 Task: For heading Arial black with underline.  font size for heading18,  'Change the font style of data to'Calibri.  and font size to 9,  Change the alignment of both headline & data to Align center.  In the sheet  Expense Management Logbook
Action: Mouse moved to (68, 114)
Screenshot: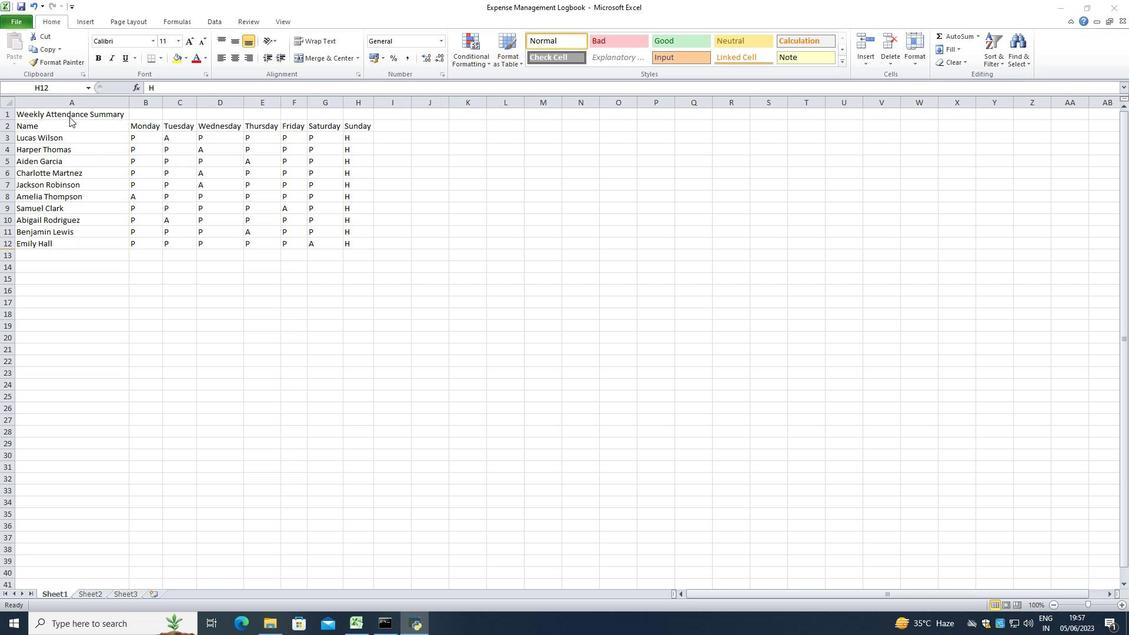 
Action: Mouse pressed left at (68, 114)
Screenshot: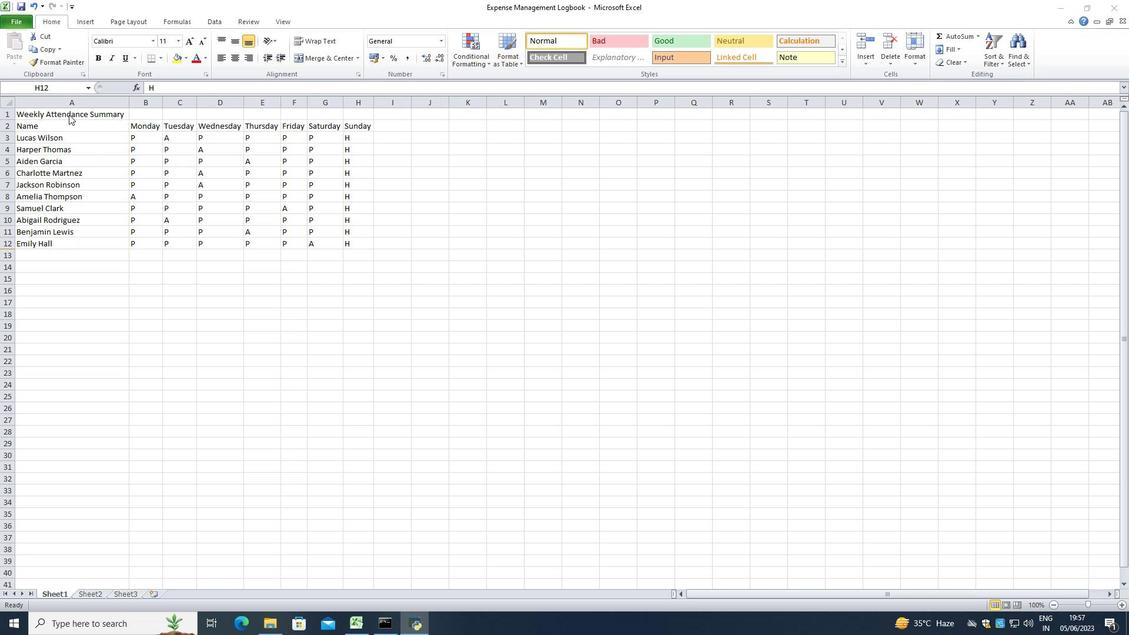 
Action: Mouse pressed left at (68, 114)
Screenshot: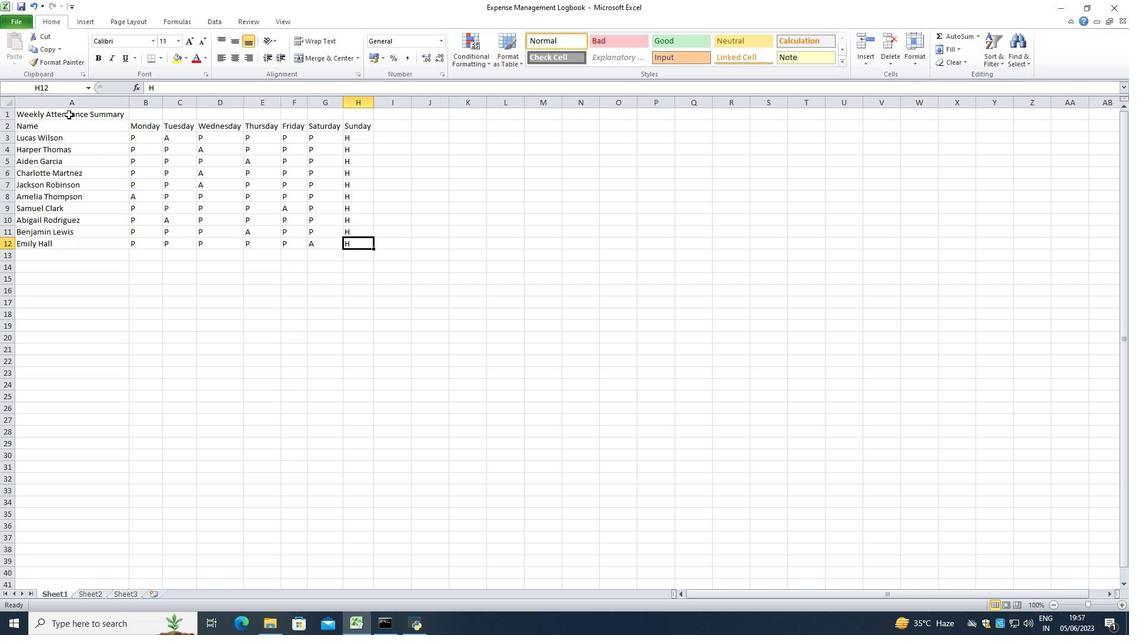 
Action: Mouse moved to (153, 42)
Screenshot: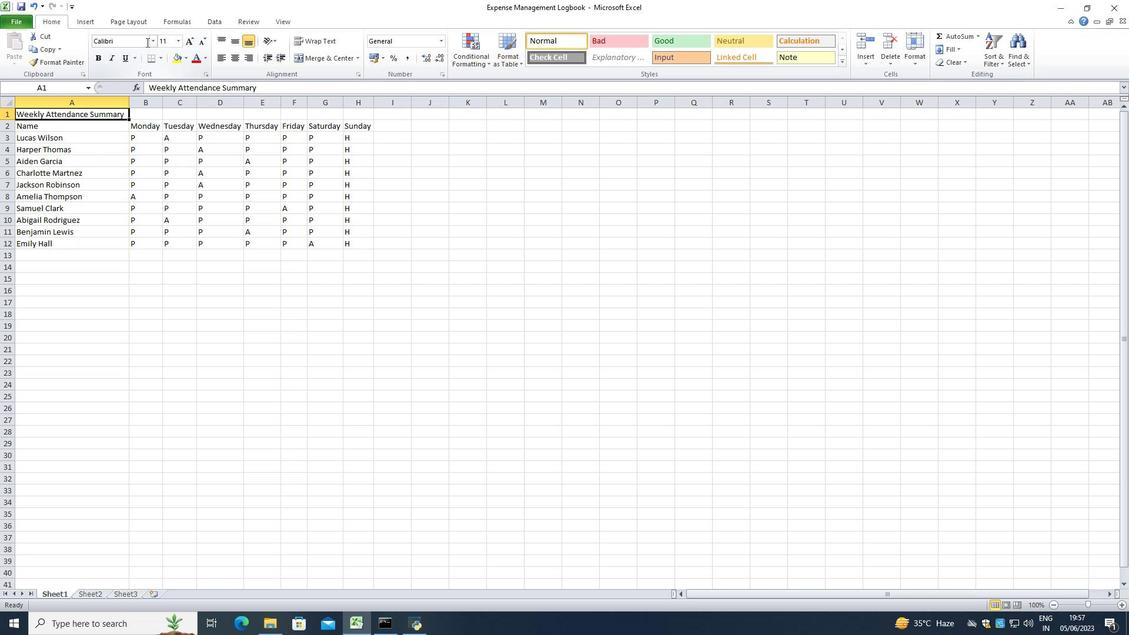 
Action: Mouse pressed left at (153, 42)
Screenshot: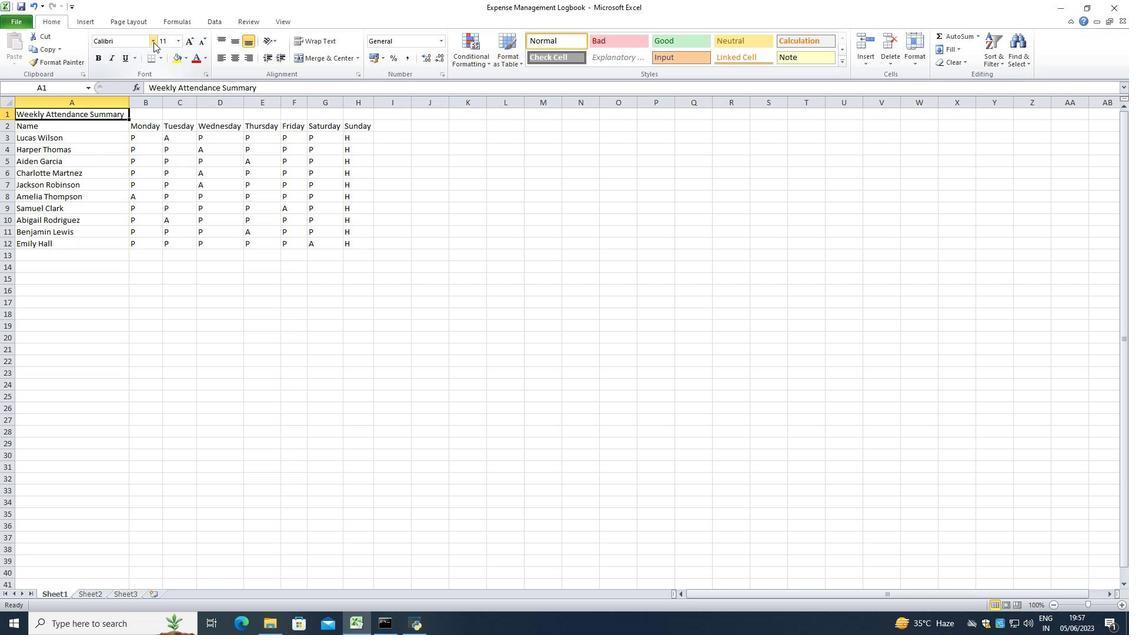 
Action: Mouse moved to (141, 259)
Screenshot: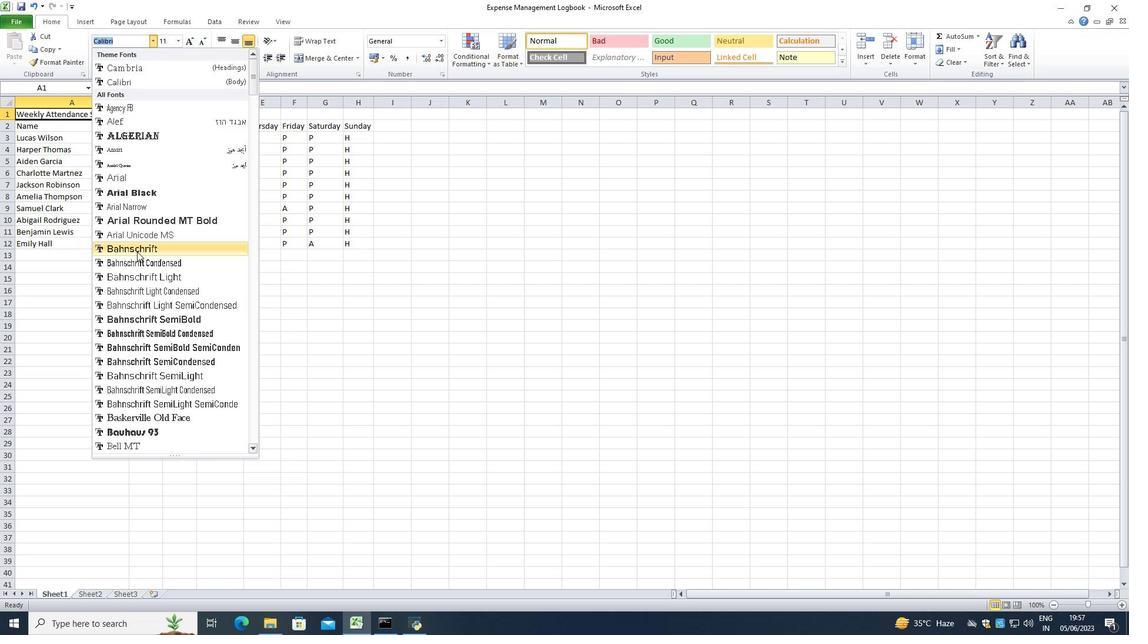 
Action: Mouse scrolled (141, 259) with delta (0, 0)
Screenshot: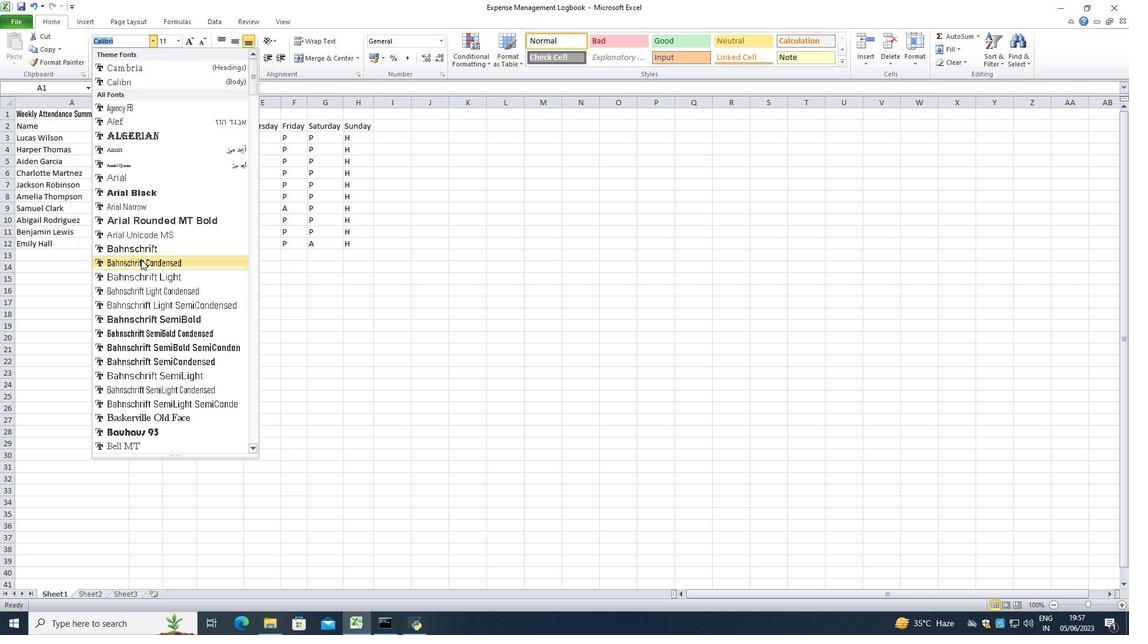 
Action: Mouse scrolled (141, 259) with delta (0, 0)
Screenshot: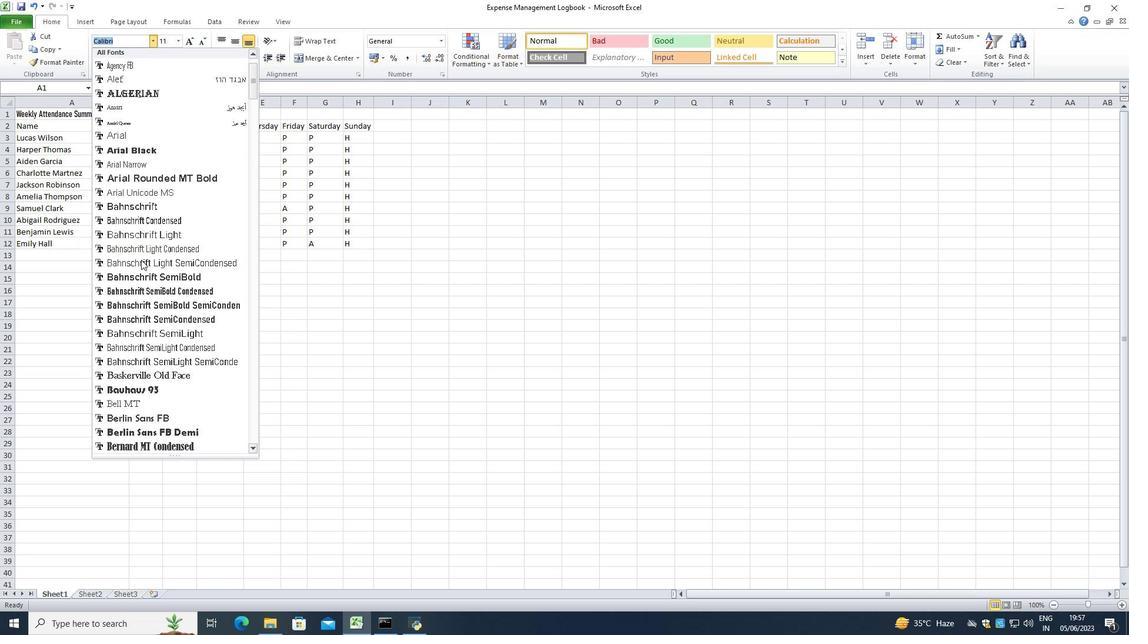 
Action: Mouse scrolled (141, 259) with delta (0, 0)
Screenshot: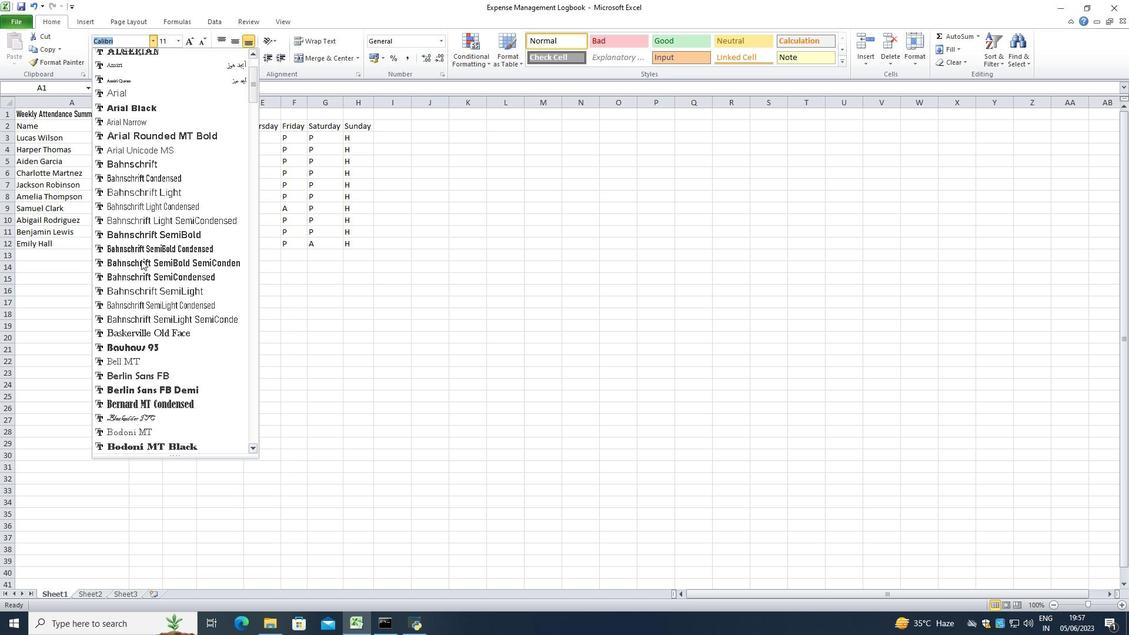 
Action: Mouse scrolled (141, 260) with delta (0, 0)
Screenshot: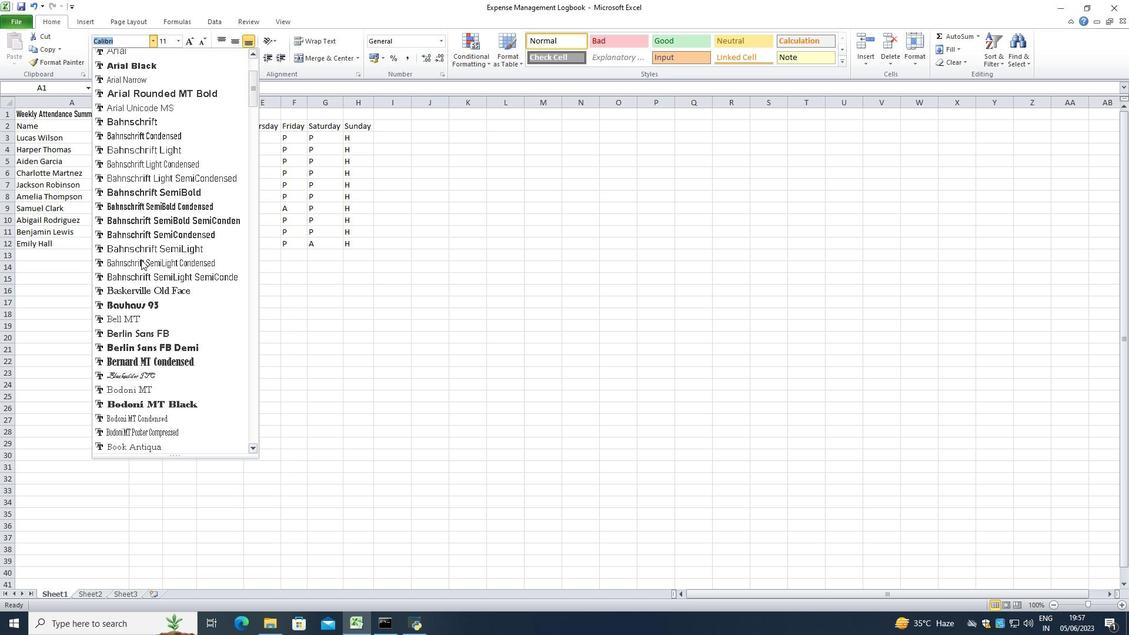 
Action: Mouse scrolled (141, 260) with delta (0, 0)
Screenshot: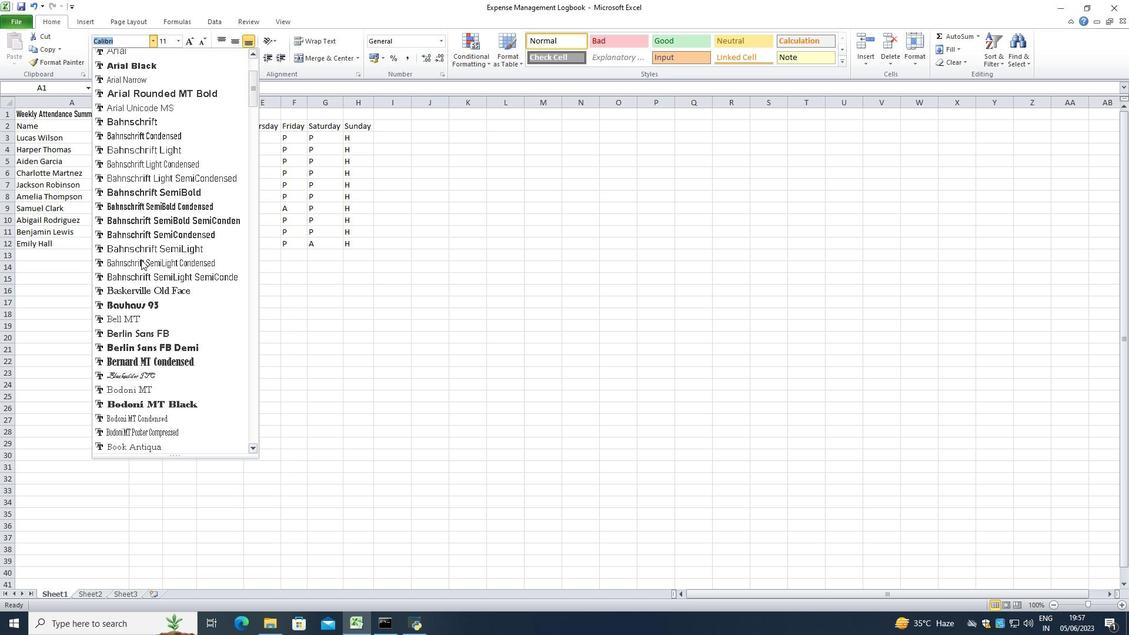 
Action: Mouse scrolled (141, 260) with delta (0, 0)
Screenshot: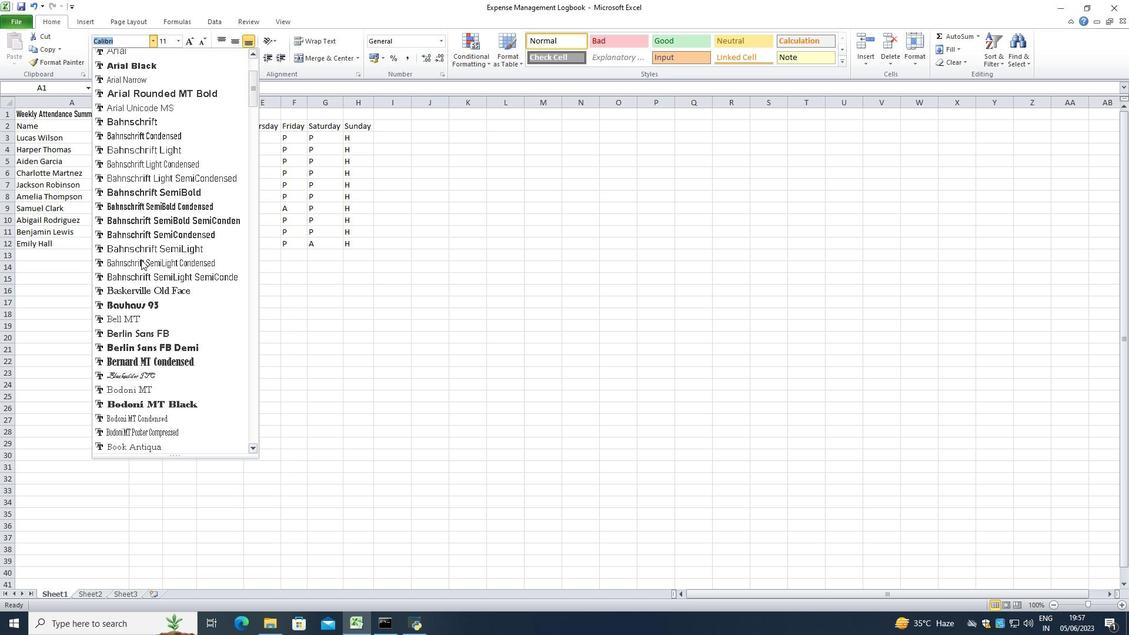 
Action: Mouse moved to (141, 260)
Screenshot: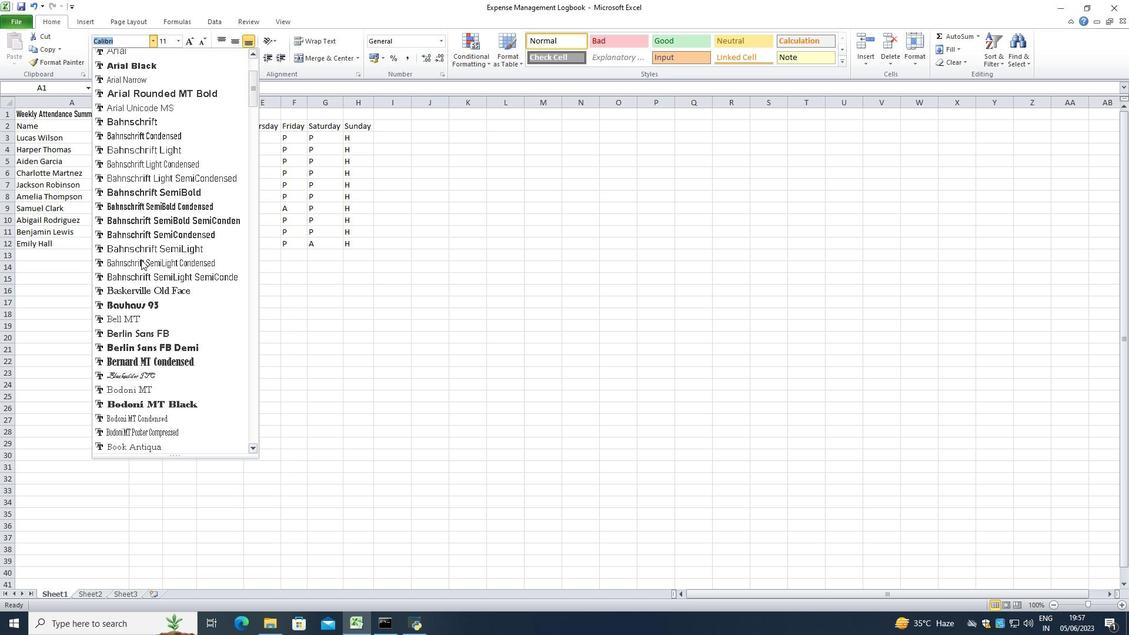 
Action: Mouse scrolled (141, 261) with delta (0, 0)
Screenshot: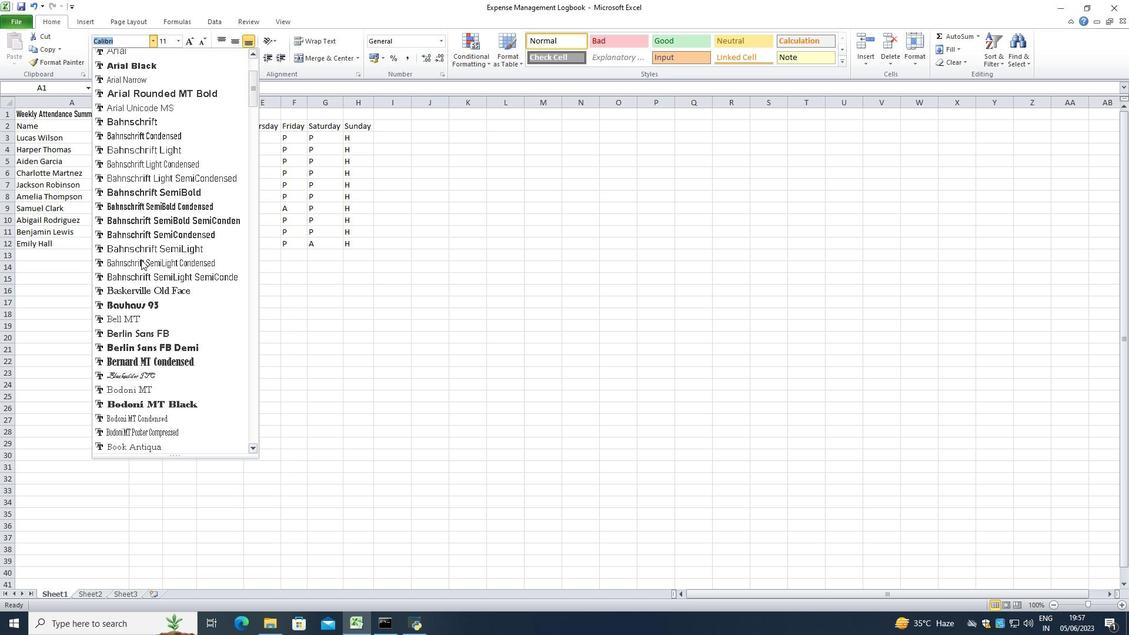 
Action: Mouse moved to (141, 260)
Screenshot: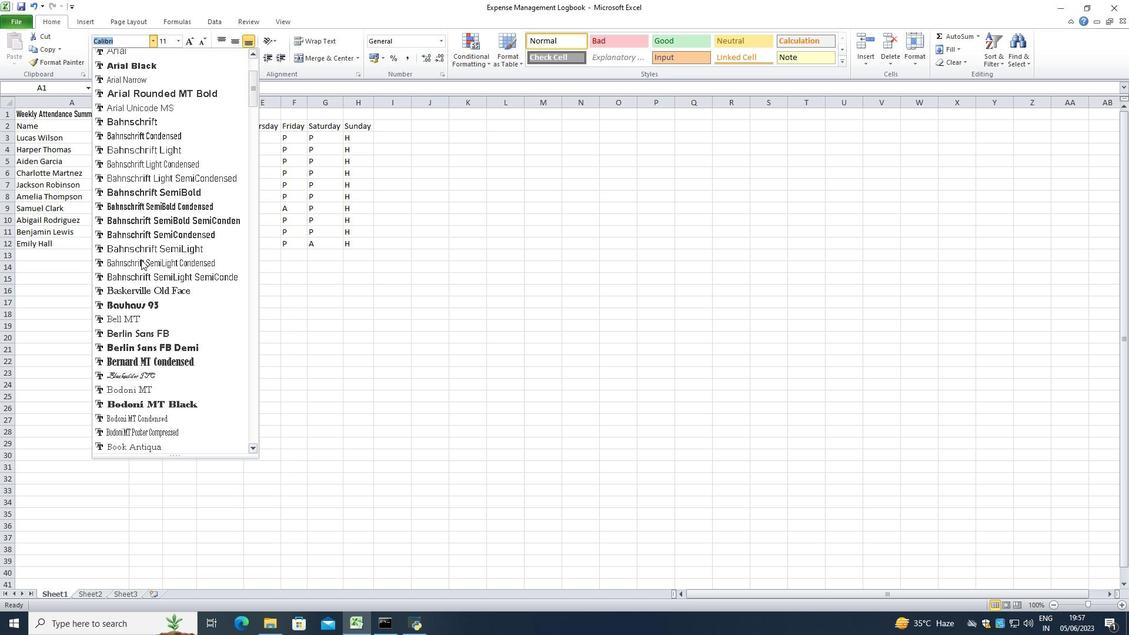 
Action: Mouse scrolled (141, 261) with delta (0, 0)
Screenshot: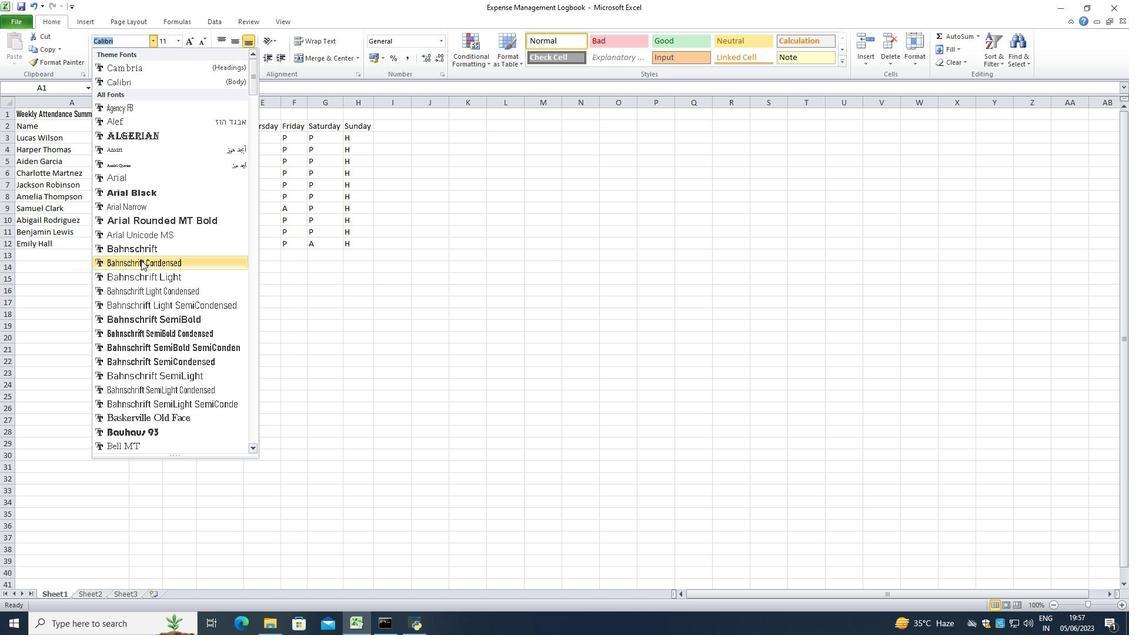 
Action: Mouse scrolled (141, 261) with delta (0, 0)
Screenshot: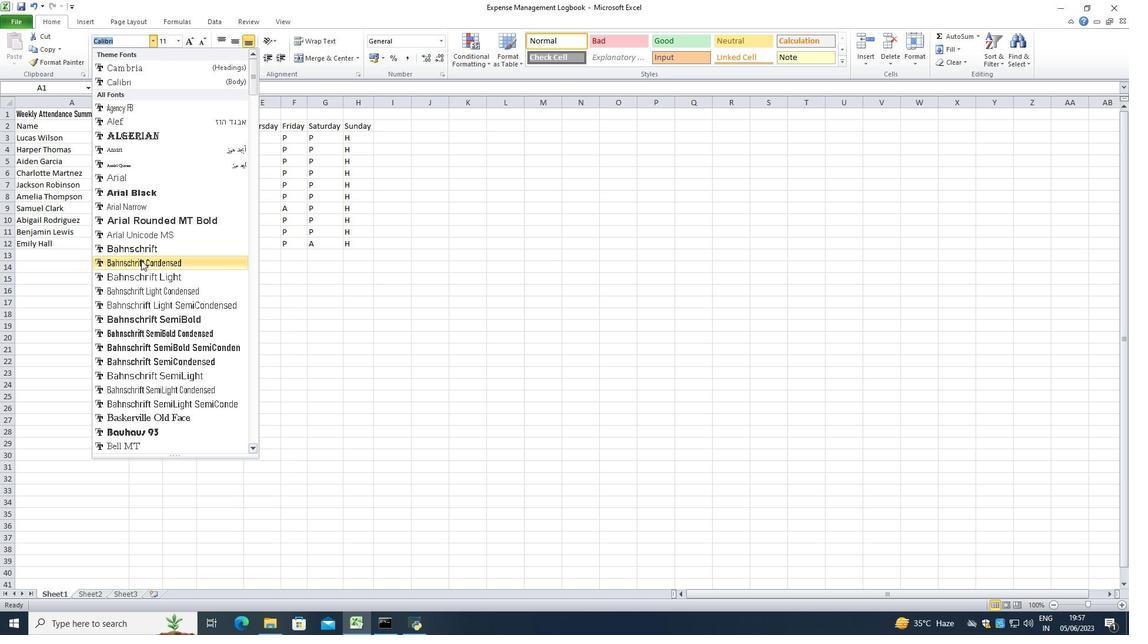 
Action: Mouse scrolled (141, 261) with delta (0, 0)
Screenshot: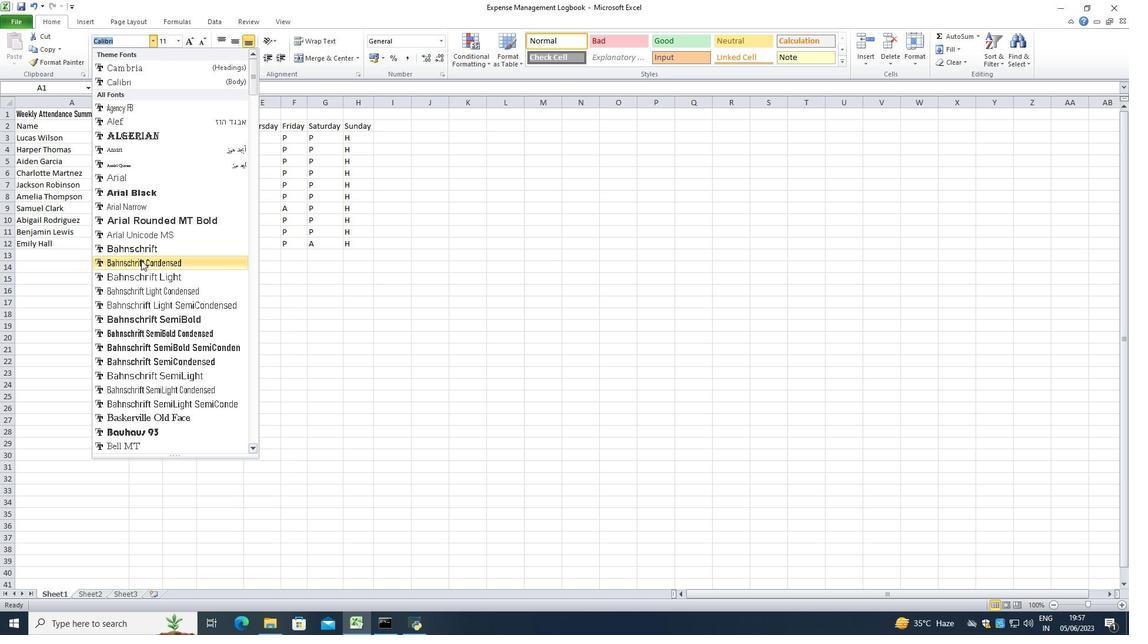 
Action: Mouse scrolled (141, 261) with delta (0, 0)
Screenshot: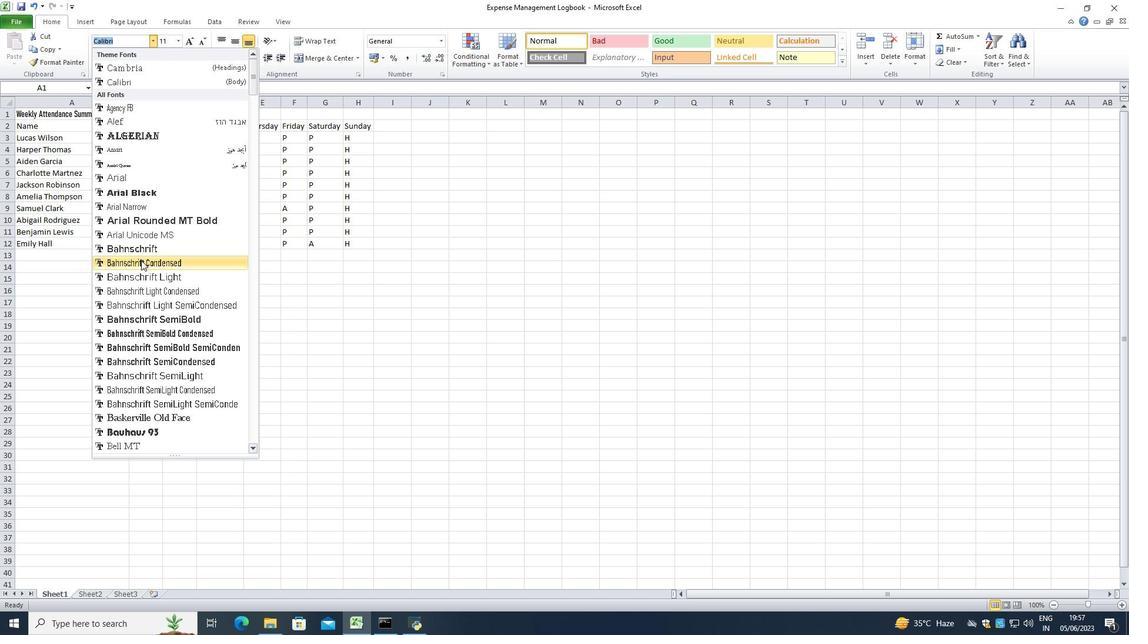 
Action: Mouse moved to (129, 191)
Screenshot: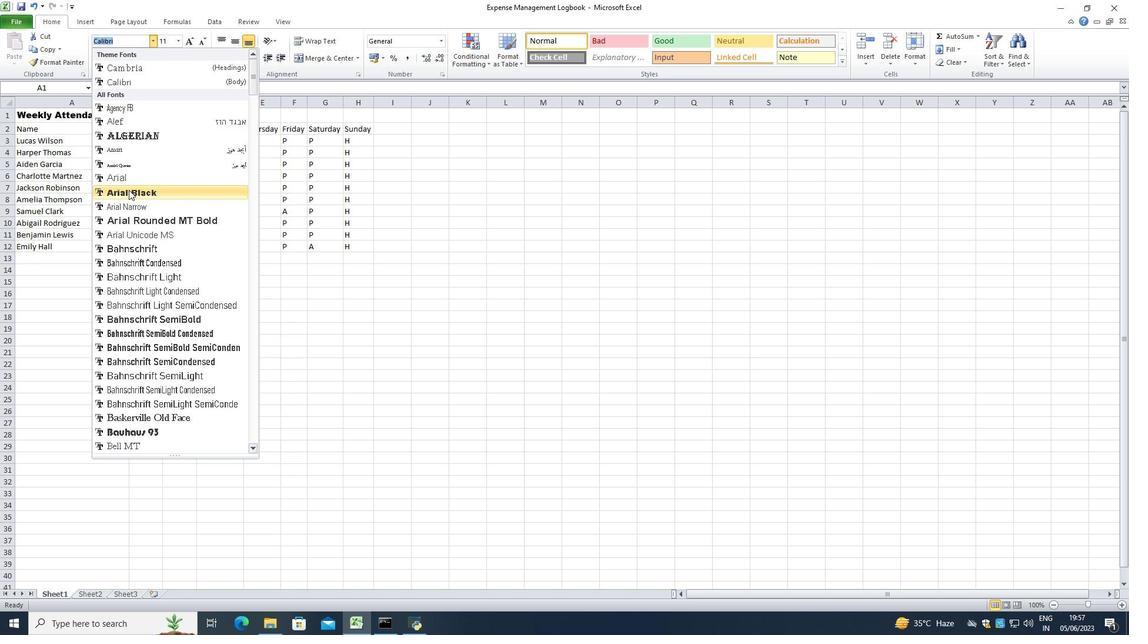 
Action: Mouse pressed left at (129, 191)
Screenshot: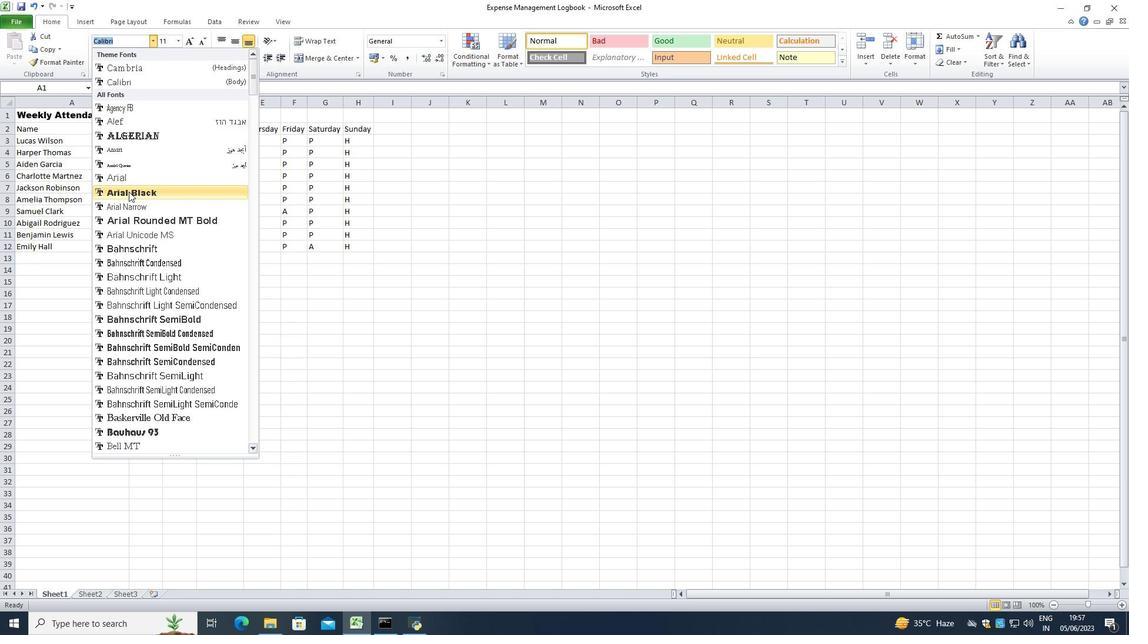 
Action: Mouse moved to (122, 57)
Screenshot: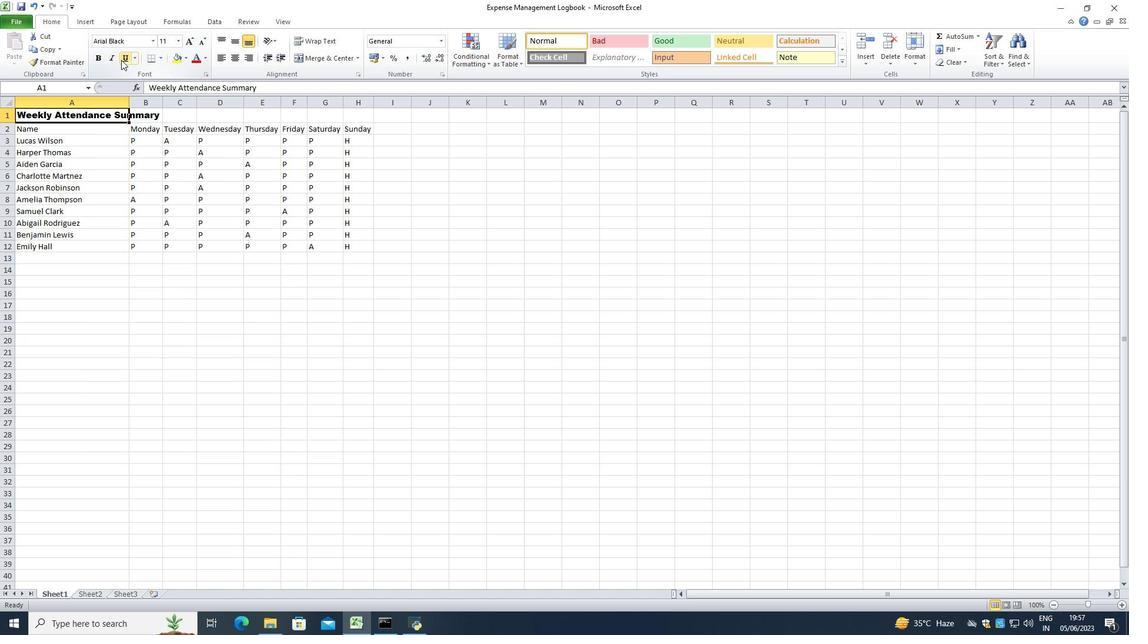 
Action: Mouse pressed left at (122, 57)
Screenshot: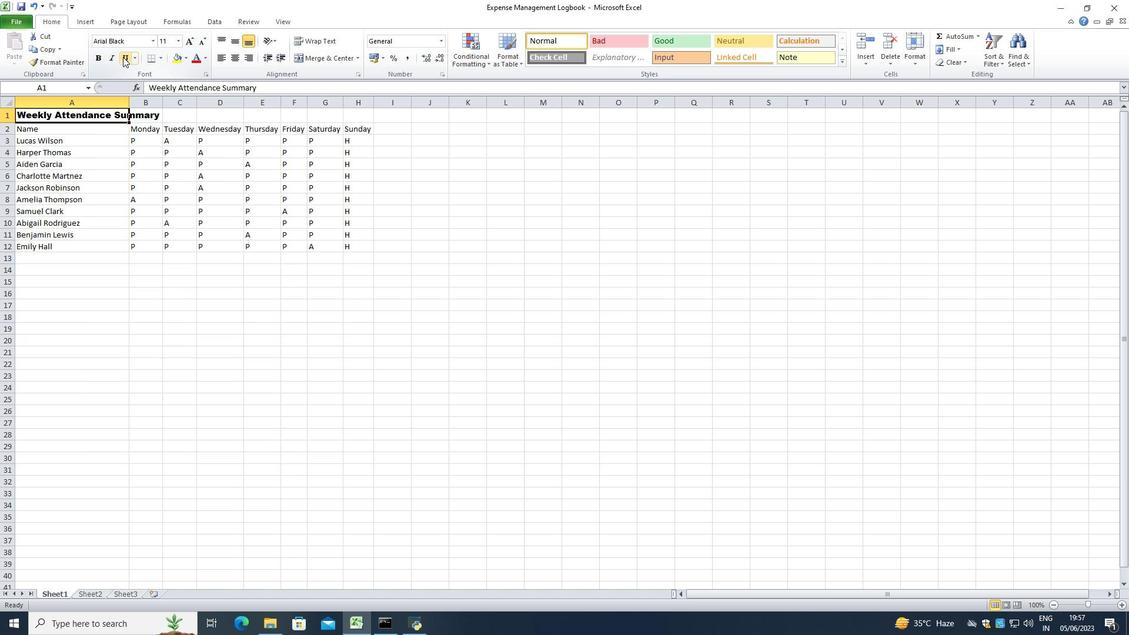 
Action: Mouse moved to (177, 41)
Screenshot: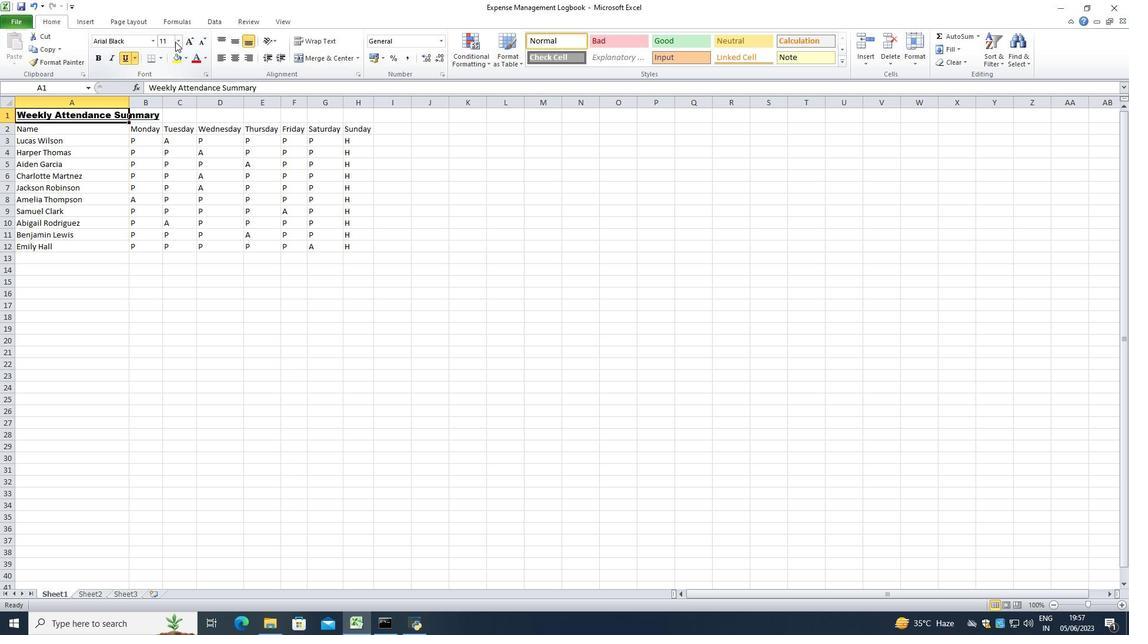 
Action: Mouse pressed left at (177, 41)
Screenshot: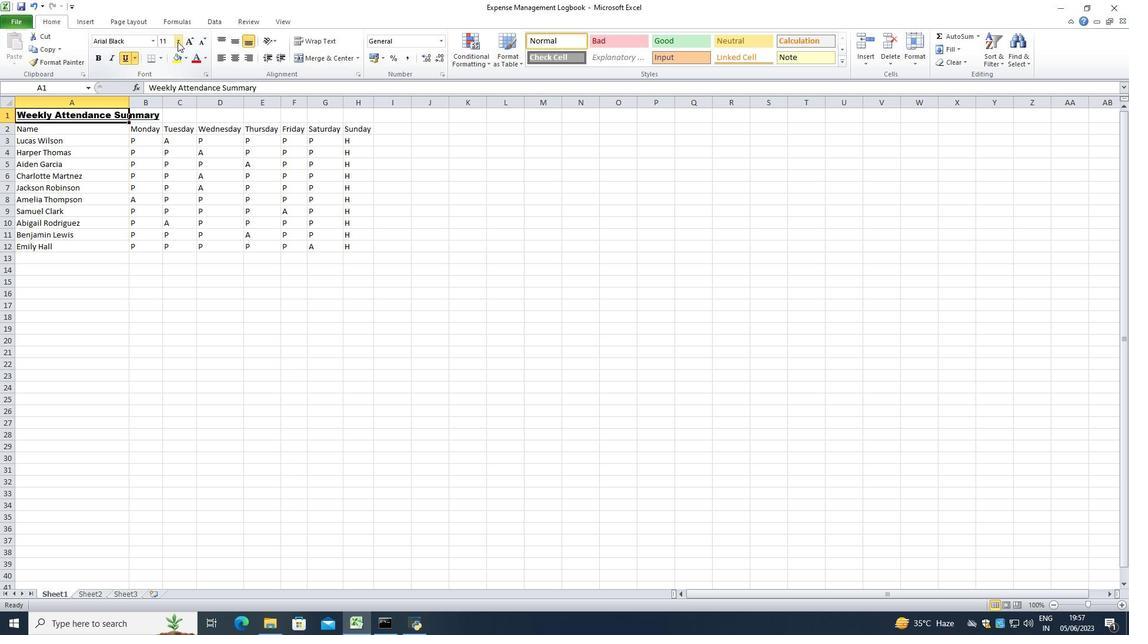 
Action: Mouse moved to (162, 124)
Screenshot: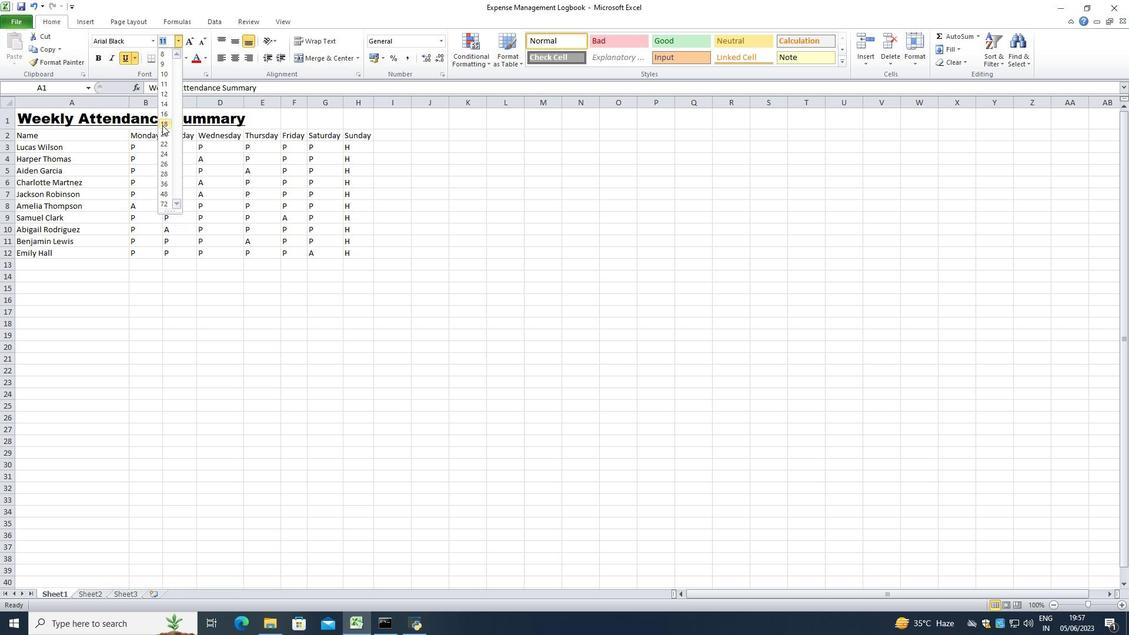 
Action: Mouse pressed left at (162, 124)
Screenshot: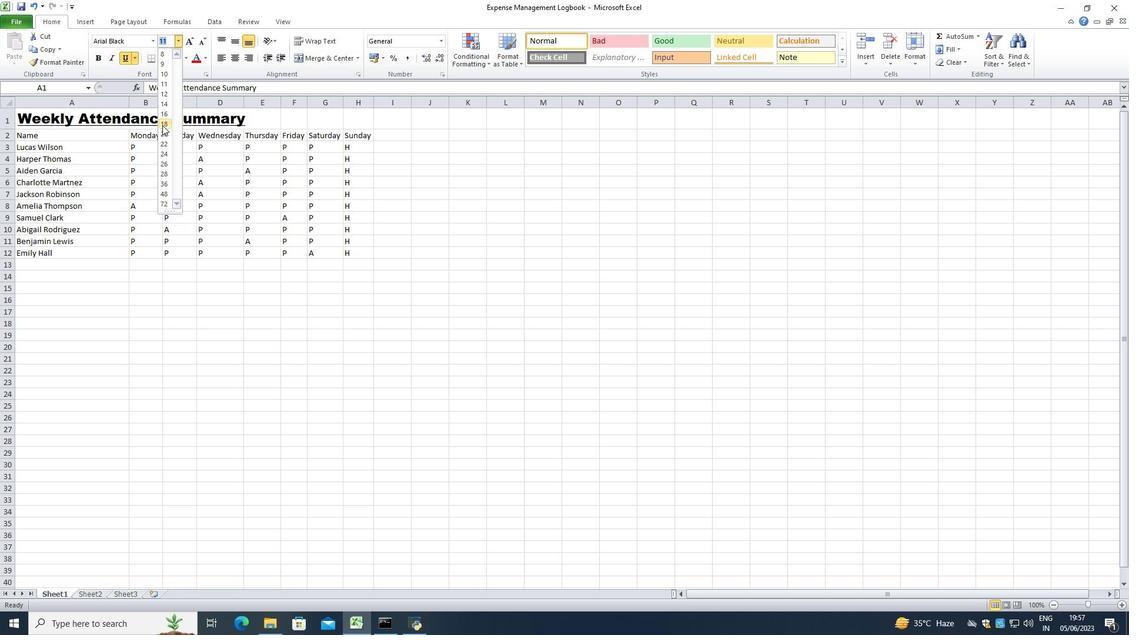 
Action: Mouse moved to (99, 146)
Screenshot: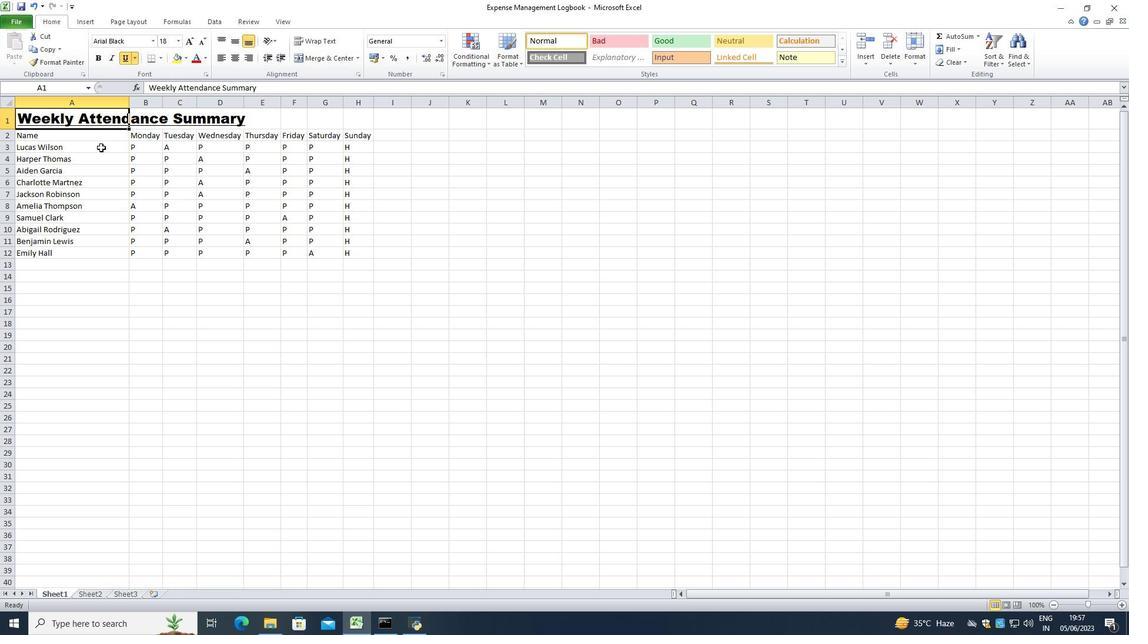 
Action: Mouse pressed left at (99, 146)
Screenshot: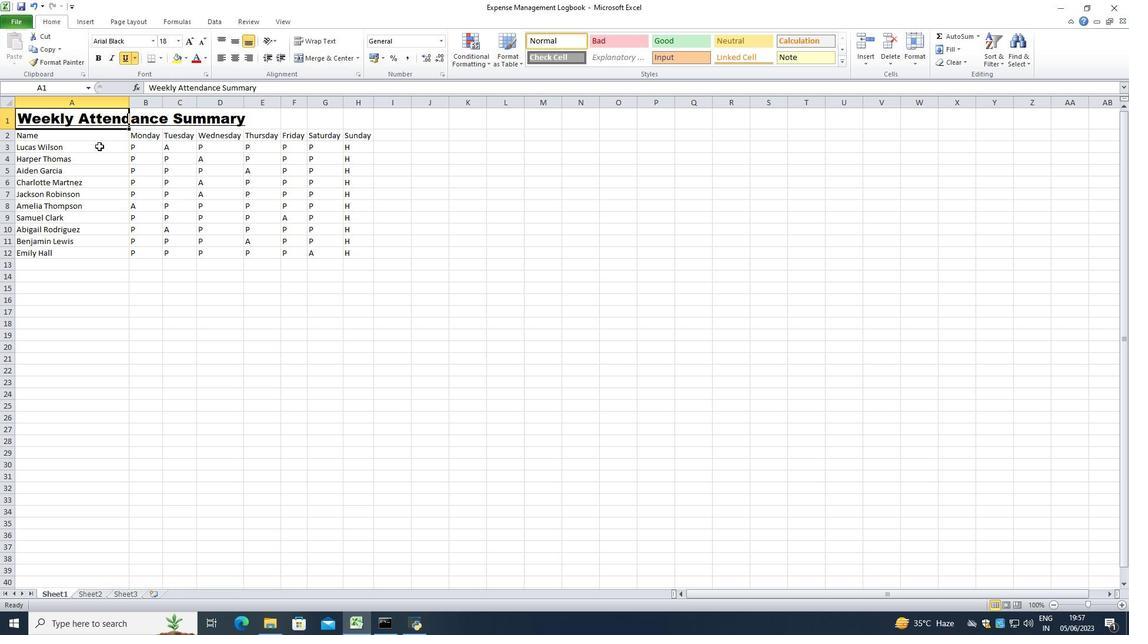 
Action: Mouse moved to (77, 137)
Screenshot: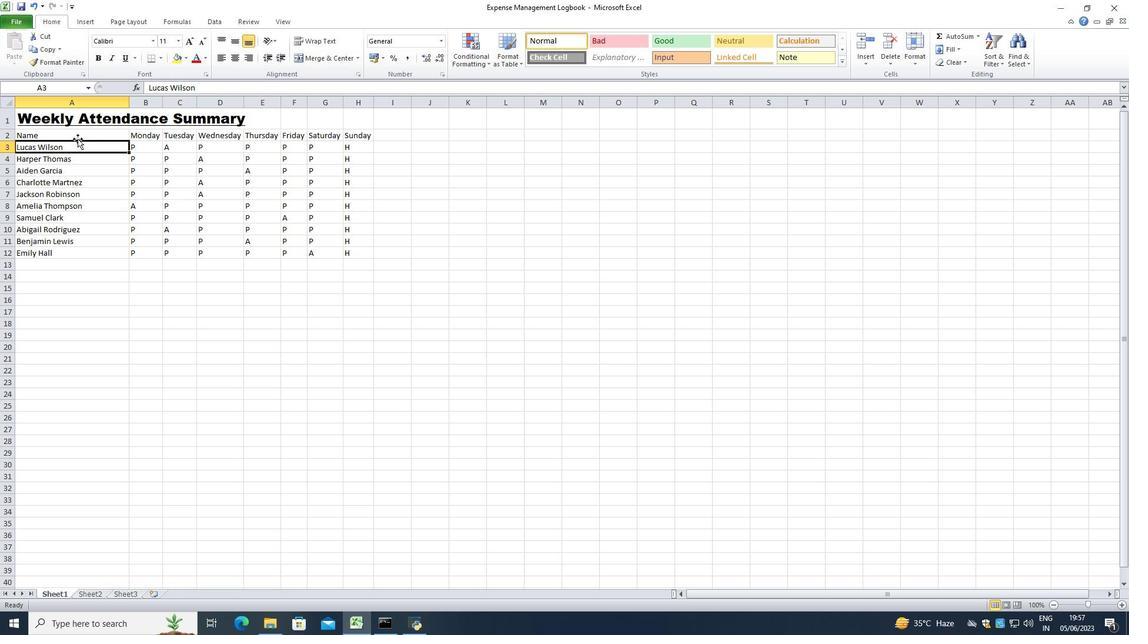 
Action: Mouse pressed left at (77, 137)
Screenshot: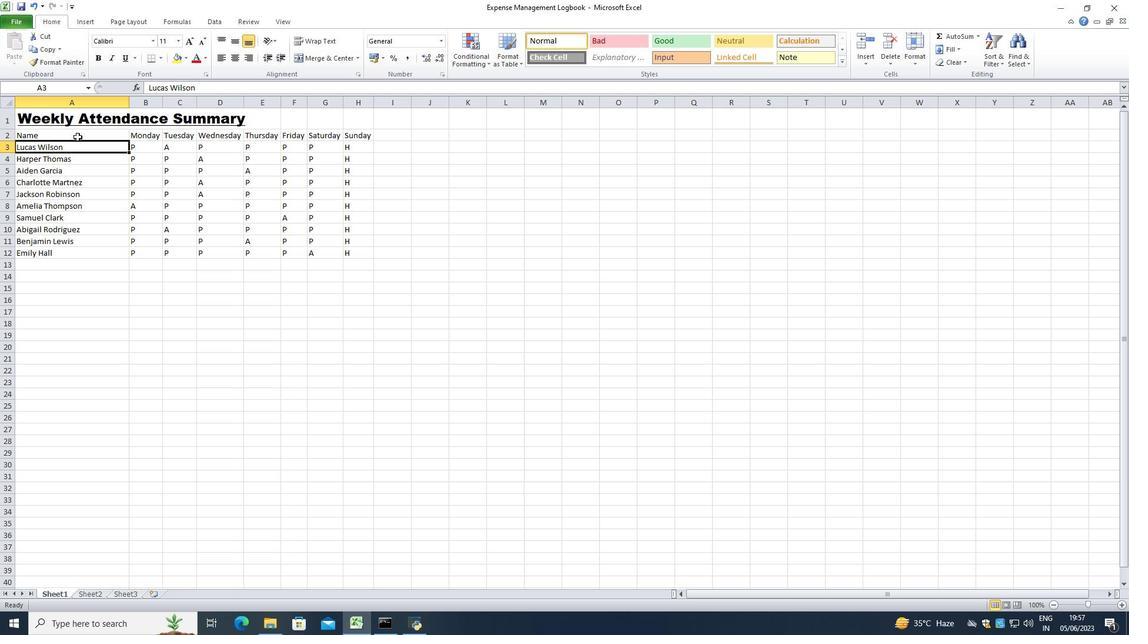 
Action: Mouse moved to (81, 135)
Screenshot: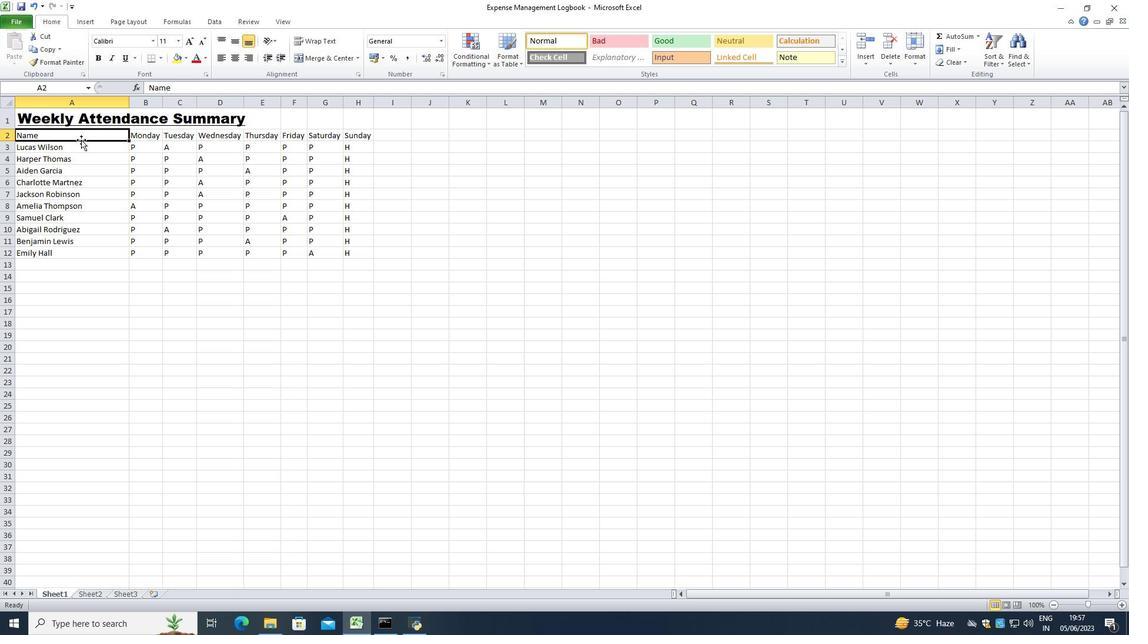 
Action: Mouse pressed left at (81, 135)
Screenshot: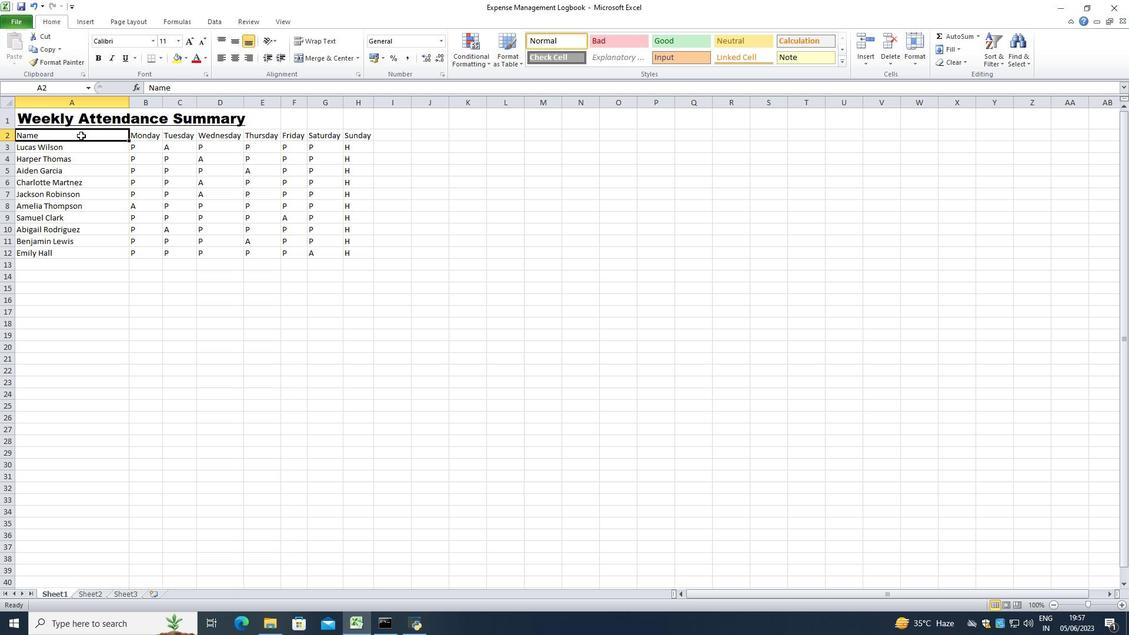
Action: Mouse moved to (175, 42)
Screenshot: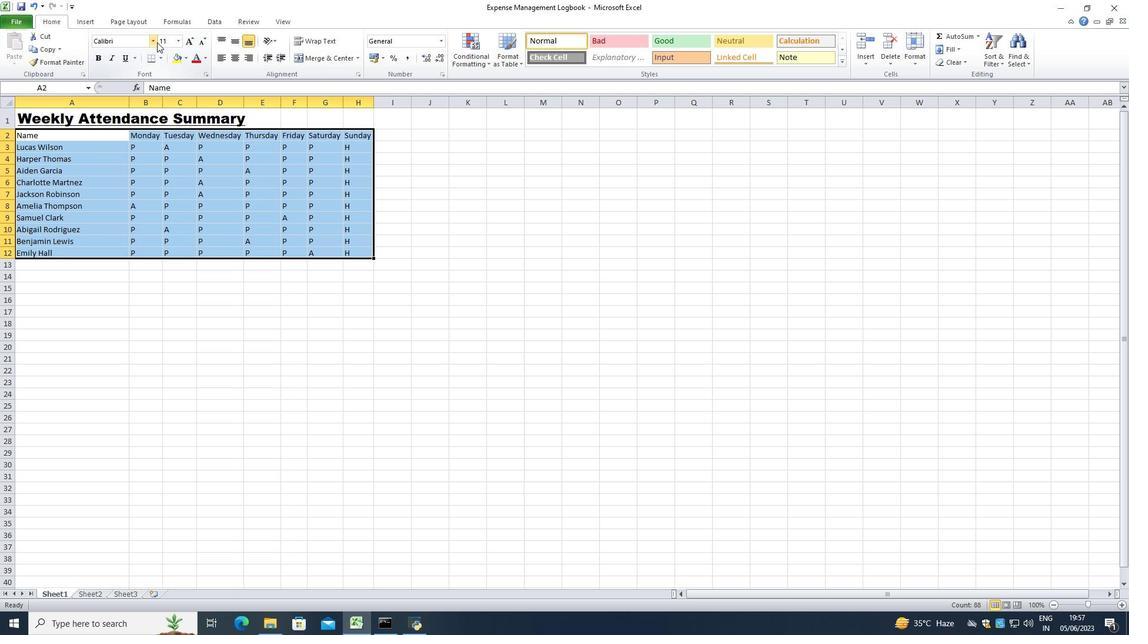 
Action: Mouse pressed left at (175, 42)
Screenshot: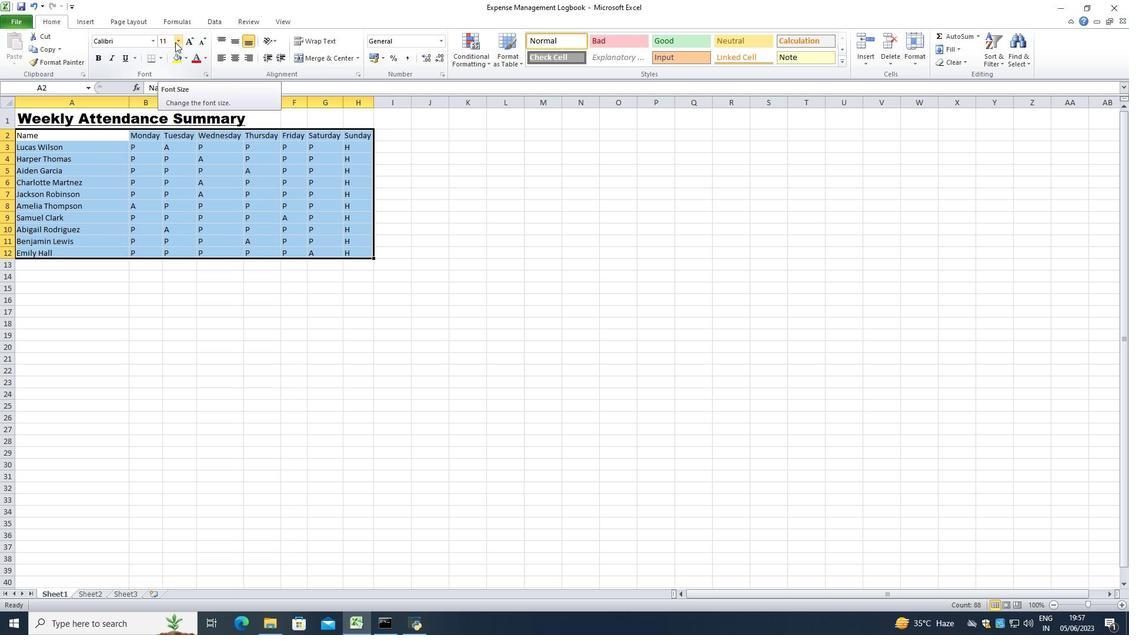 
Action: Mouse moved to (164, 64)
Screenshot: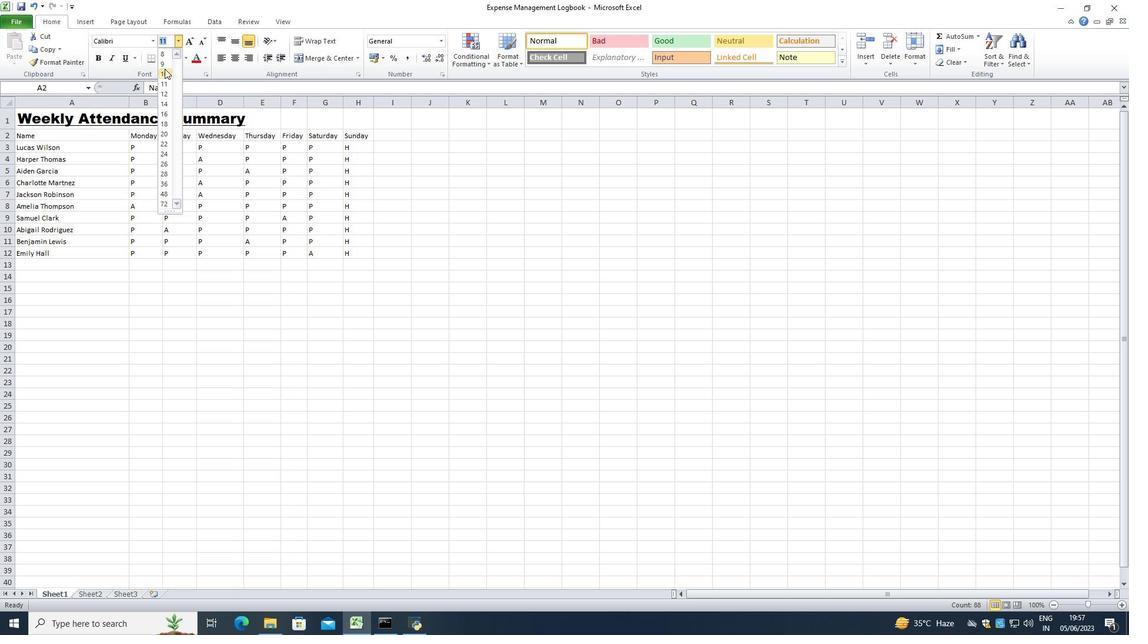 
Action: Mouse pressed left at (164, 64)
Screenshot: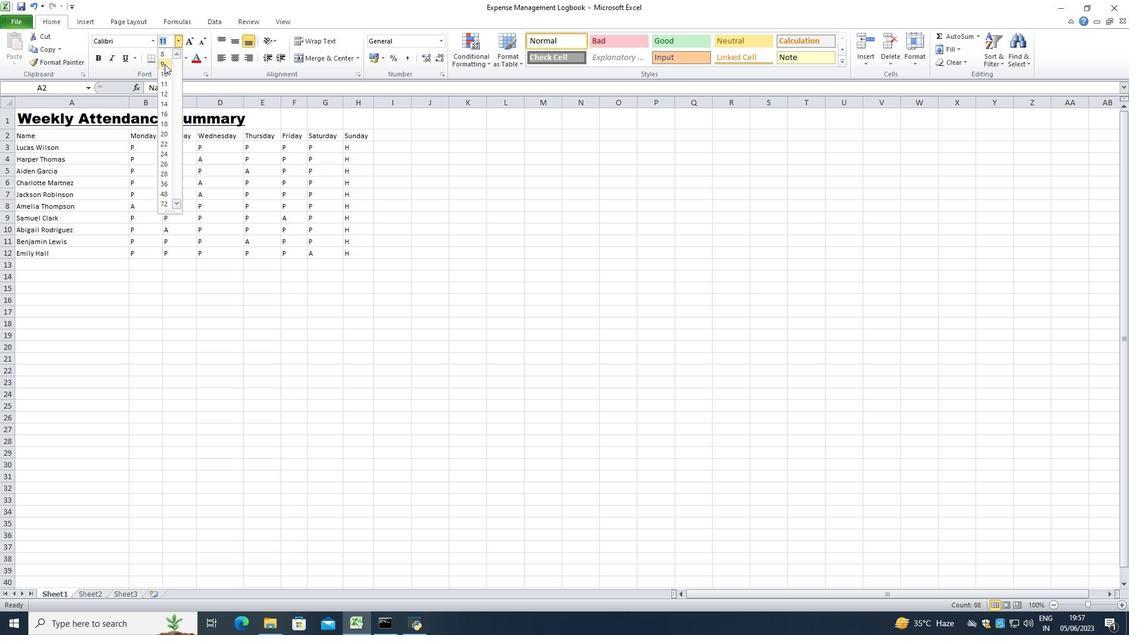 
Action: Mouse moved to (145, 117)
Screenshot: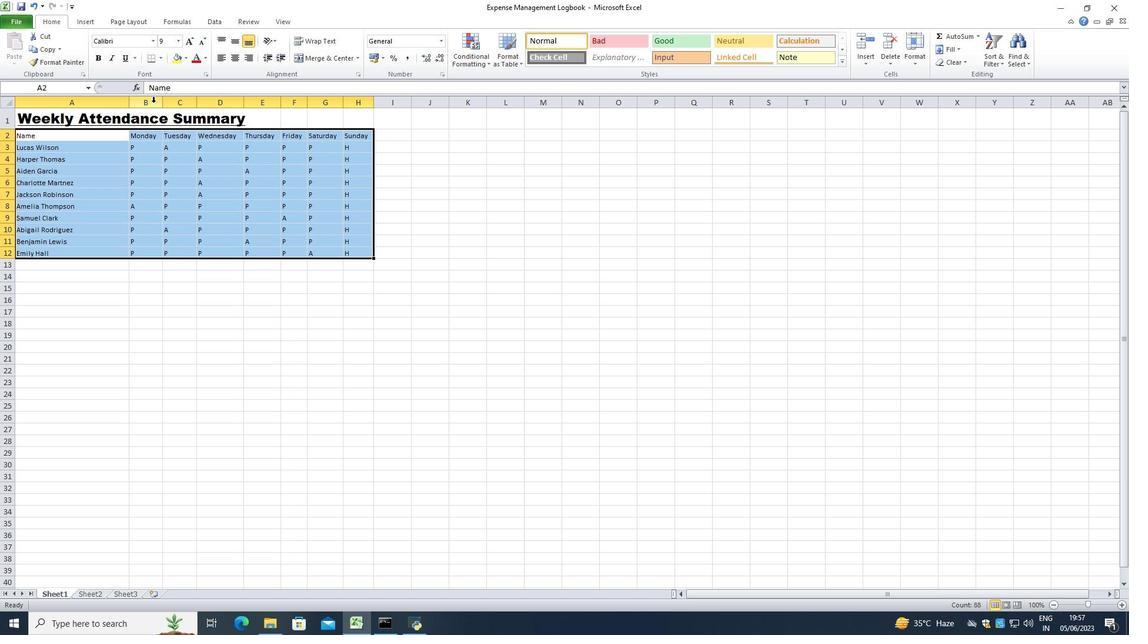 
Action: Mouse pressed left at (145, 117)
Screenshot: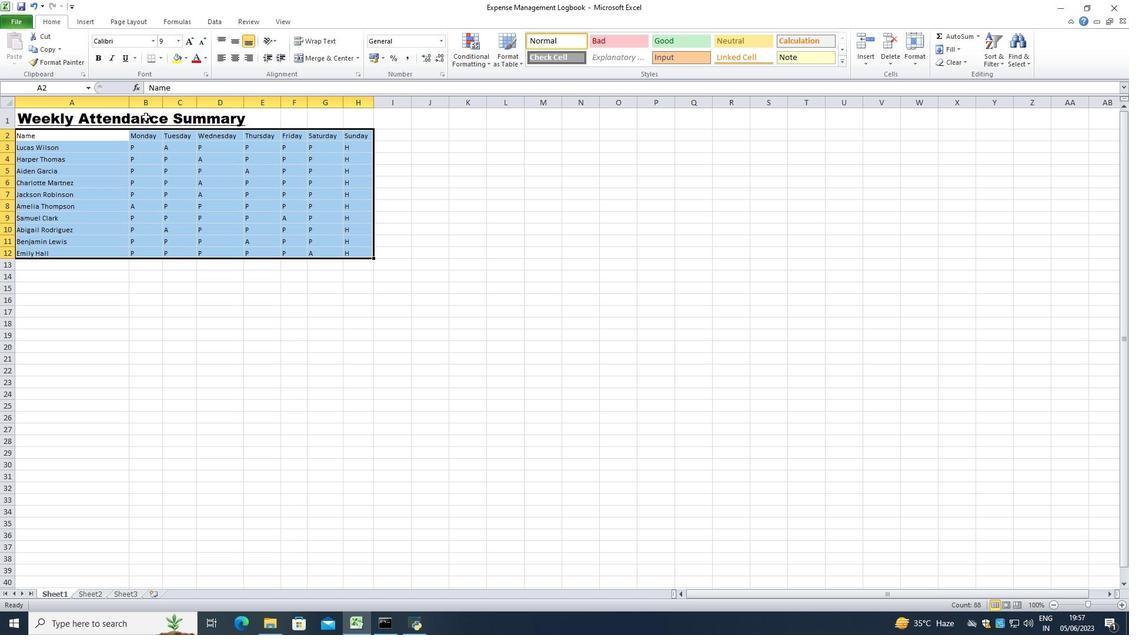 
Action: Mouse moved to (96, 117)
Screenshot: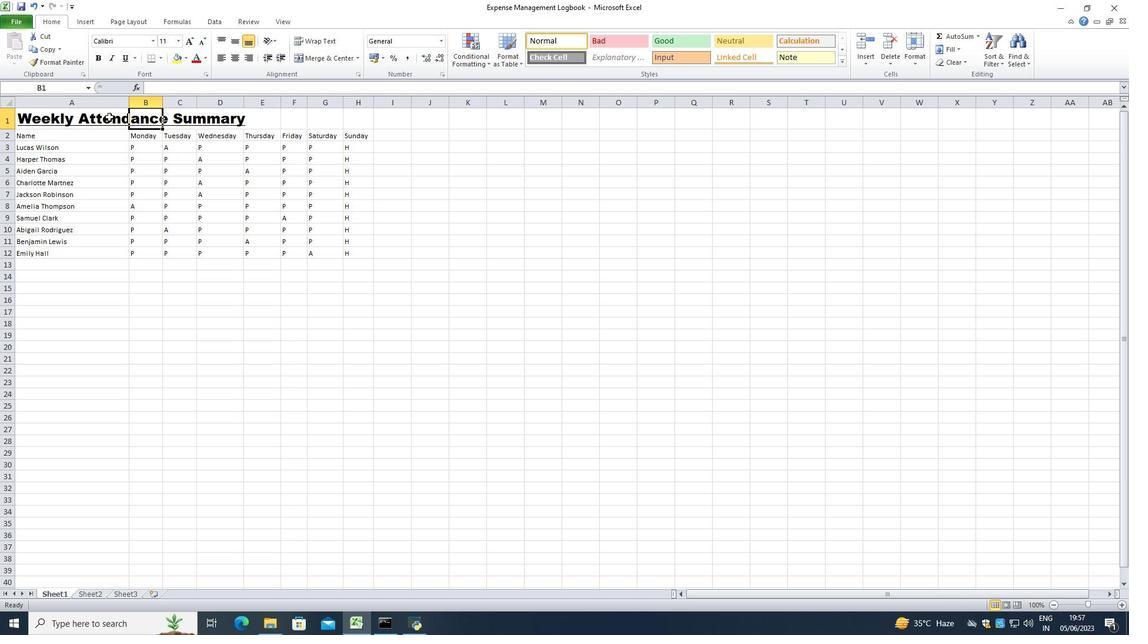 
Action: Mouse pressed left at (96, 117)
Screenshot: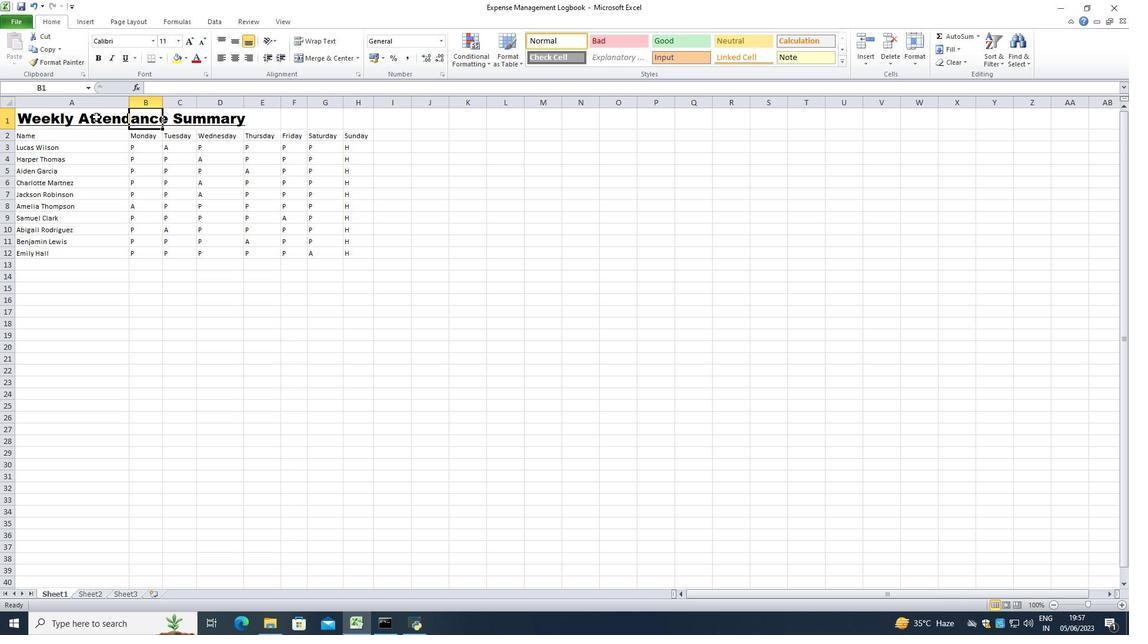 
Action: Mouse pressed left at (96, 117)
Screenshot: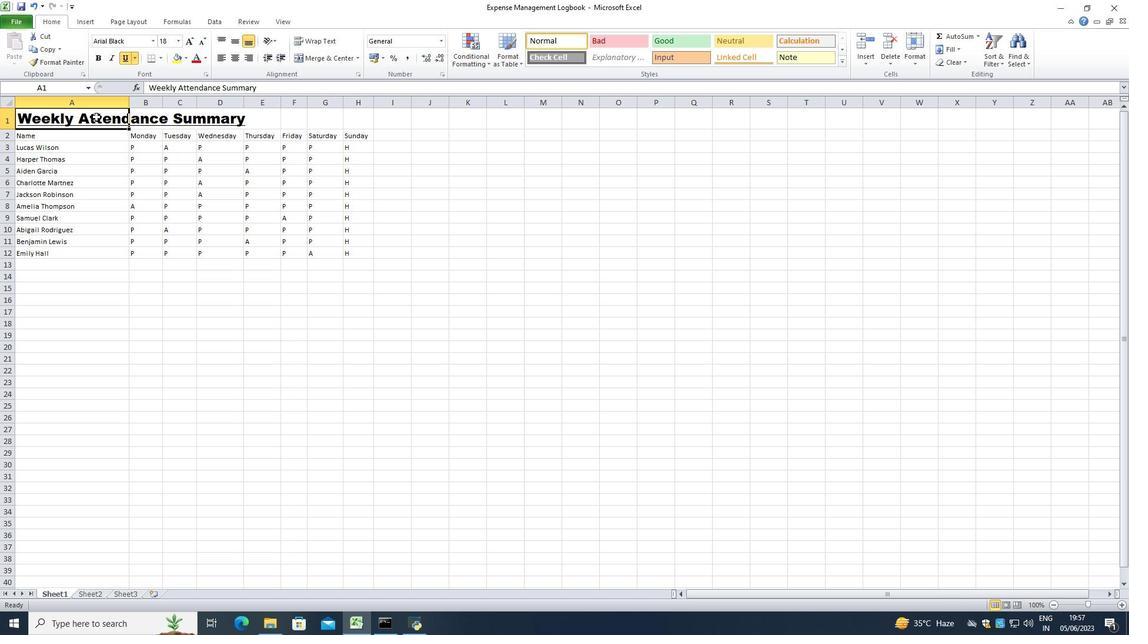 
Action: Mouse moved to (269, 149)
Screenshot: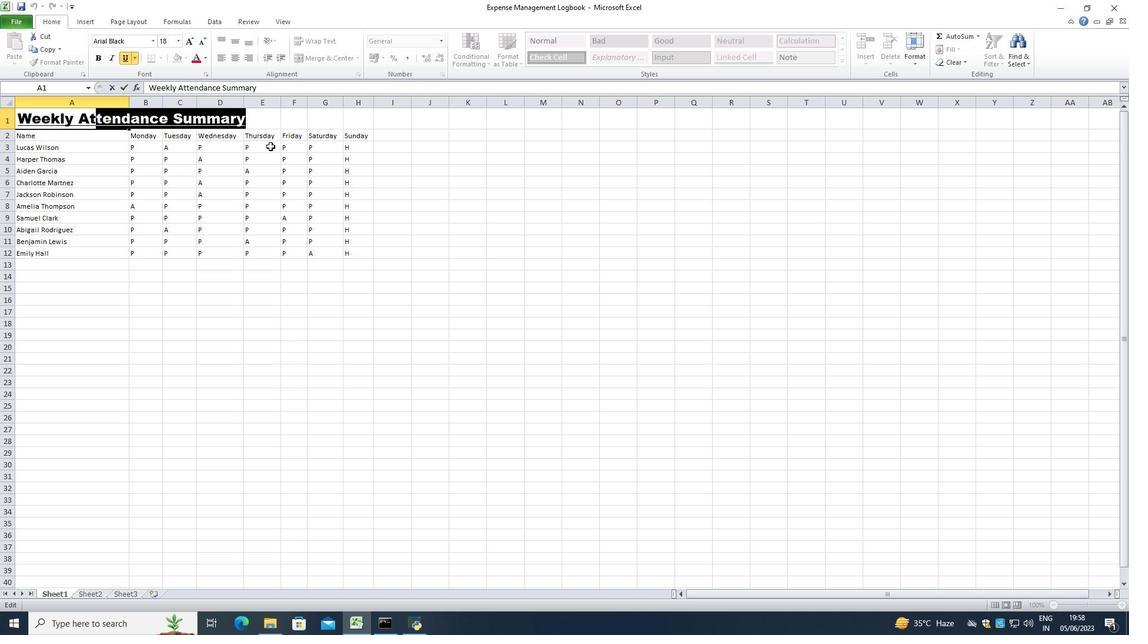 
Action: Mouse pressed left at (269, 149)
Screenshot: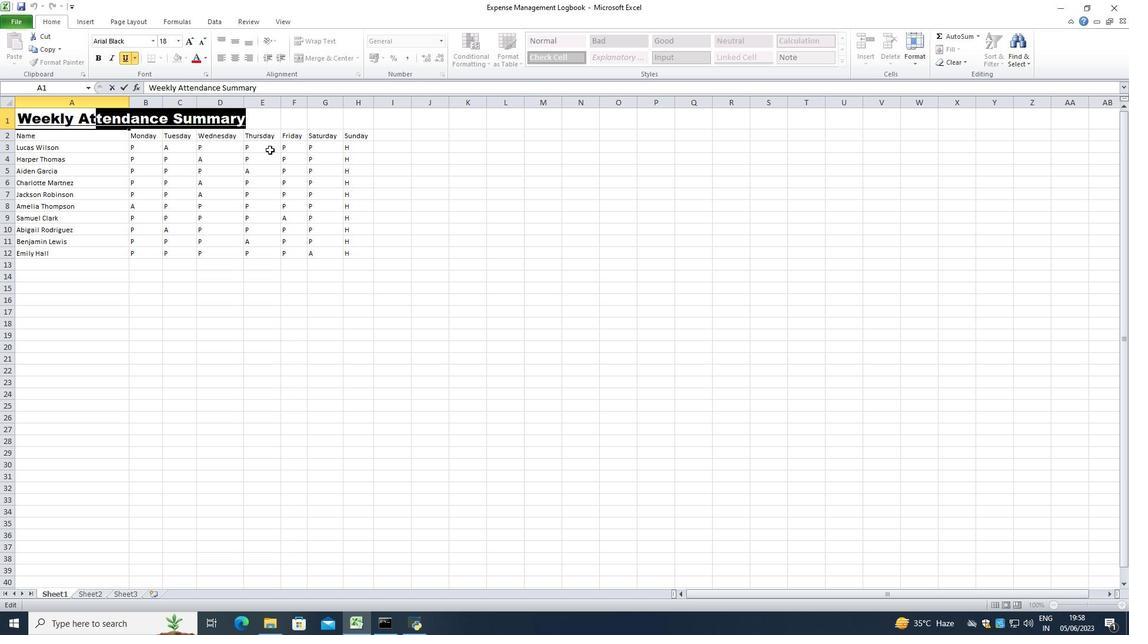 
Action: Mouse moved to (120, 115)
Screenshot: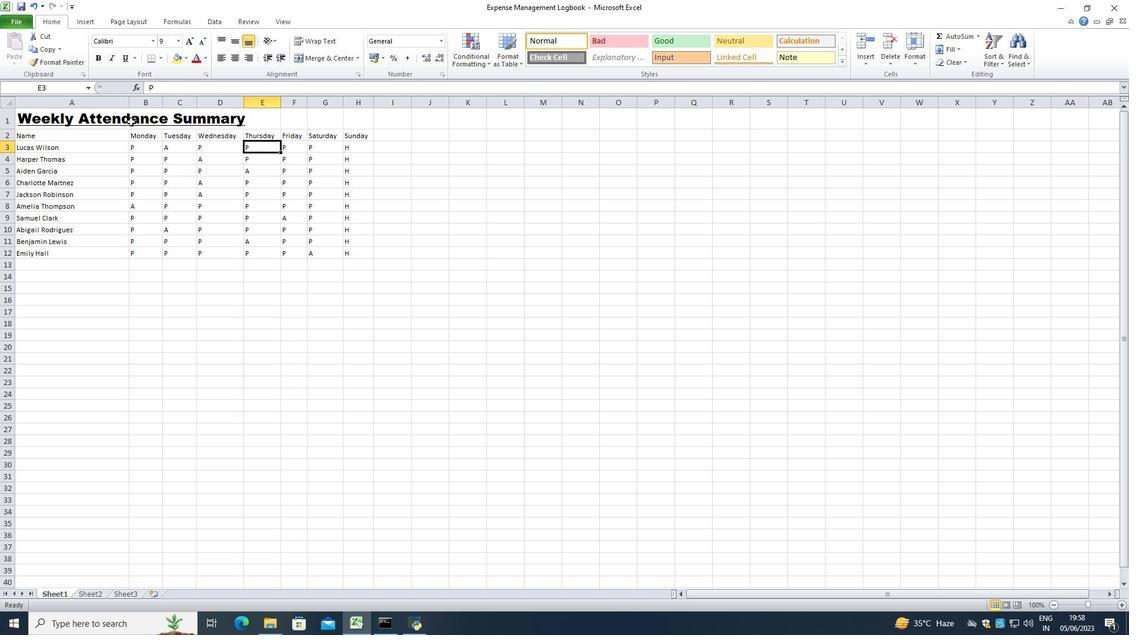 
Action: Mouse pressed left at (120, 115)
Screenshot: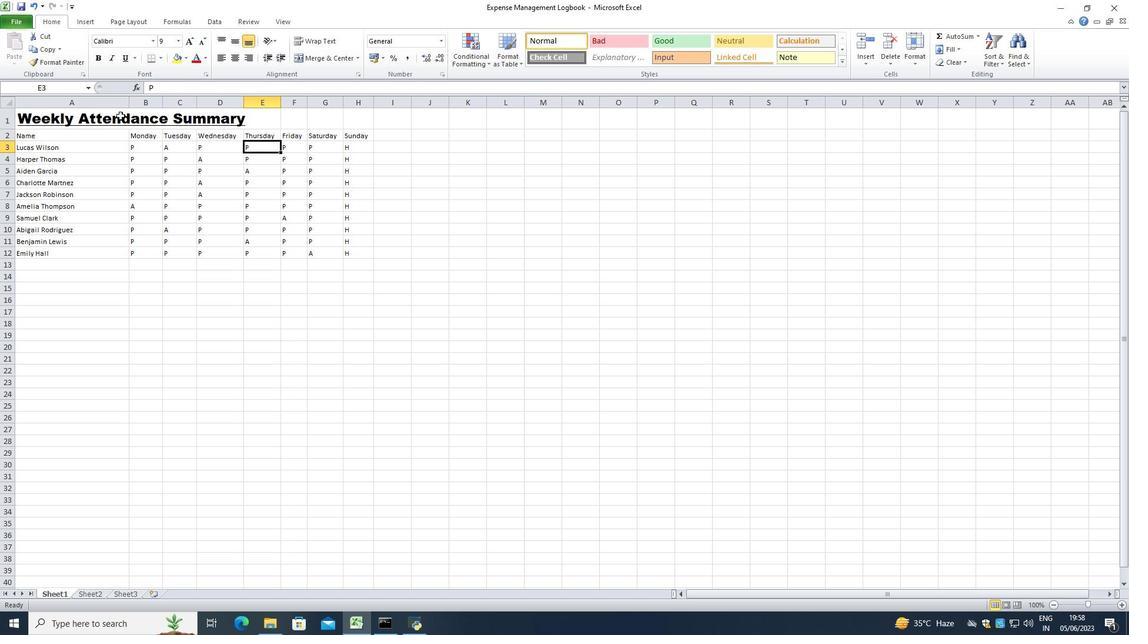 
Action: Mouse moved to (120, 115)
Screenshot: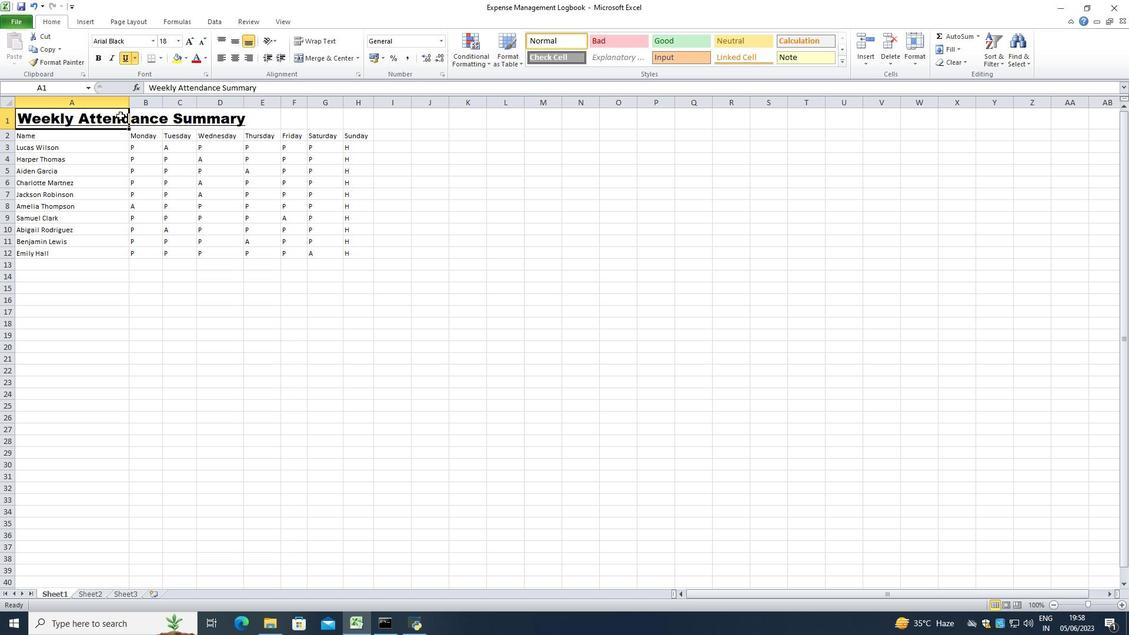 
Action: Mouse pressed left at (120, 115)
Screenshot: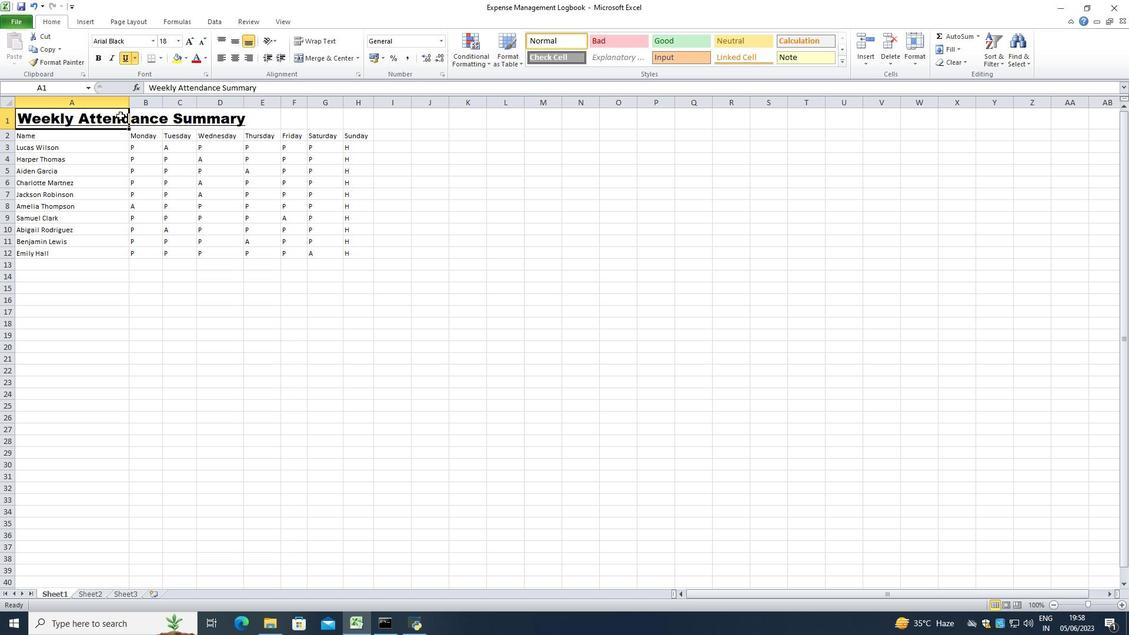 
Action: Mouse moved to (236, 58)
Screenshot: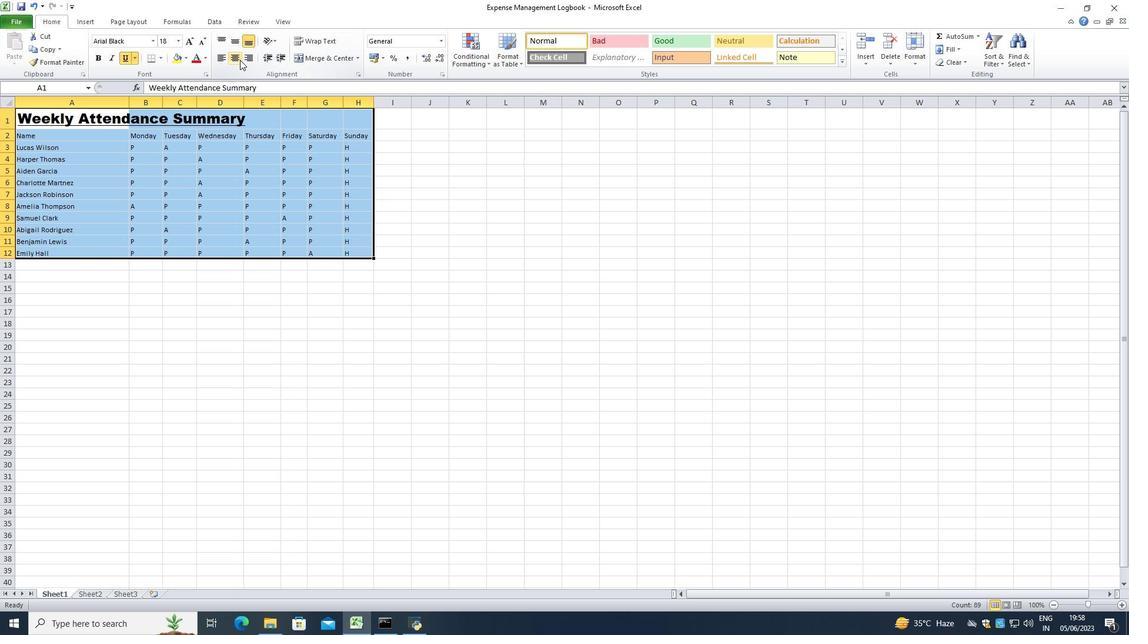 
Action: Mouse pressed left at (236, 58)
Screenshot: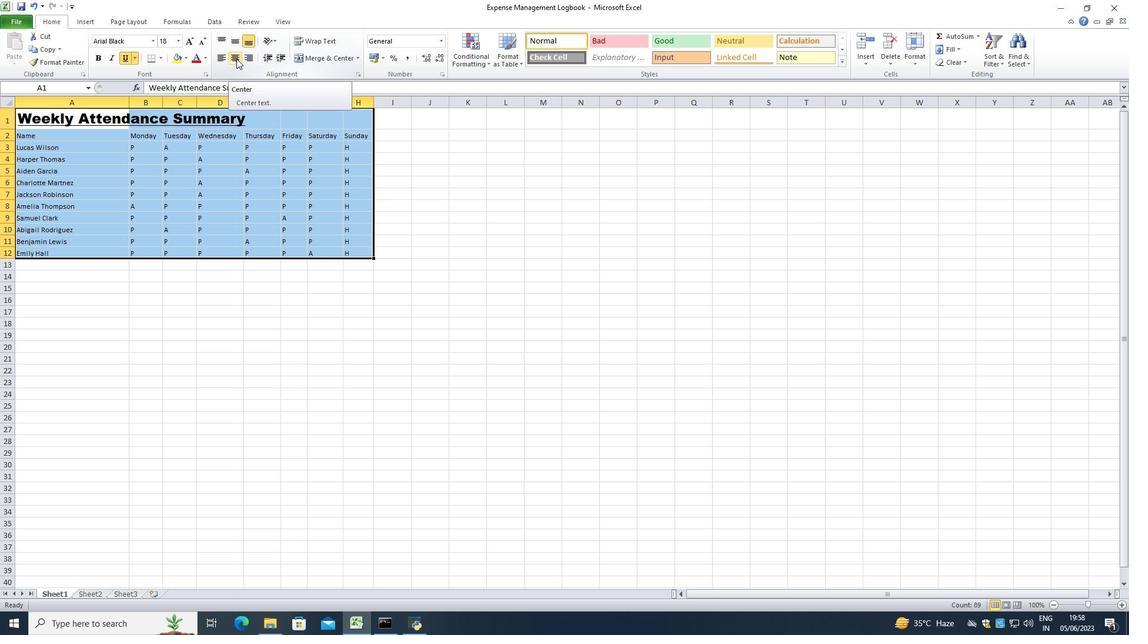
Action: Mouse moved to (391, 166)
Screenshot: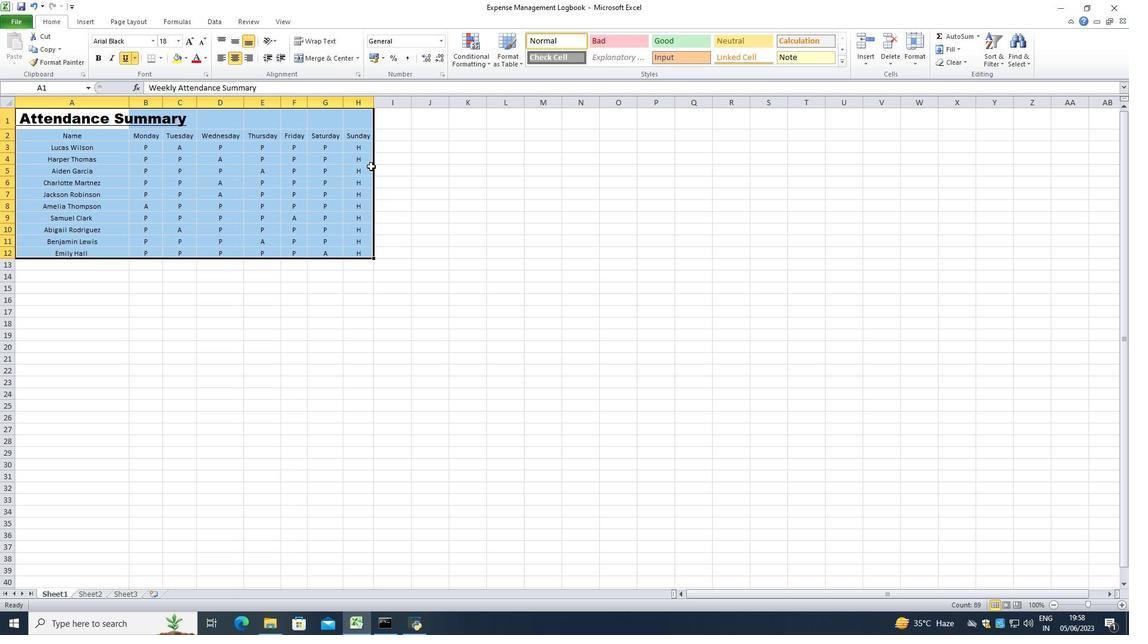 
Action: Mouse pressed left at (391, 166)
Screenshot: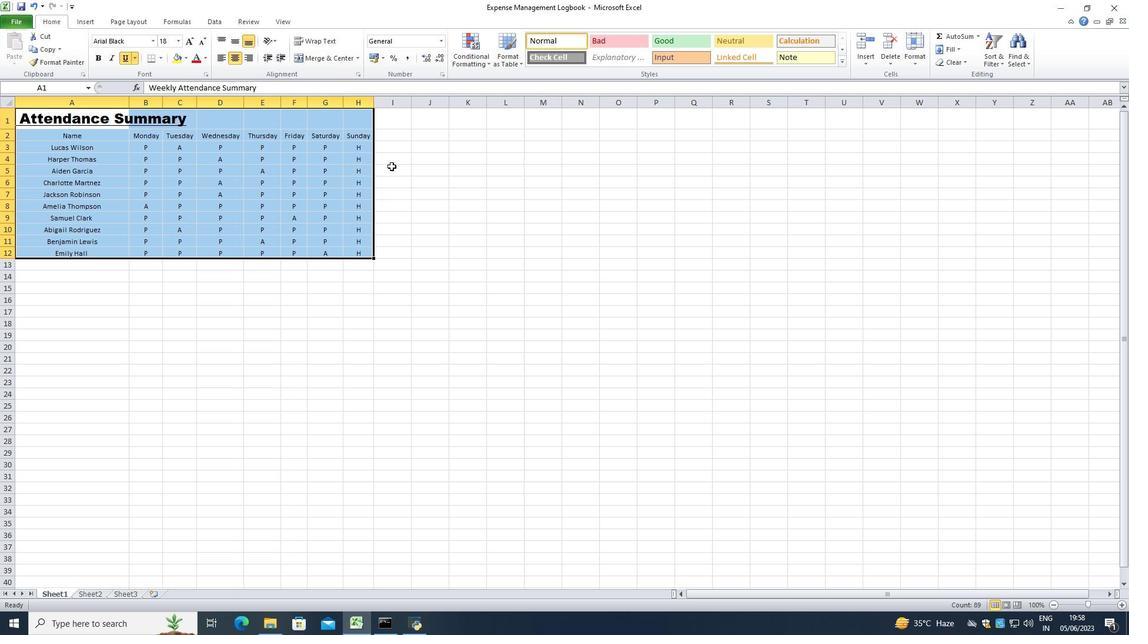 
Action: Mouse moved to (129, 100)
Screenshot: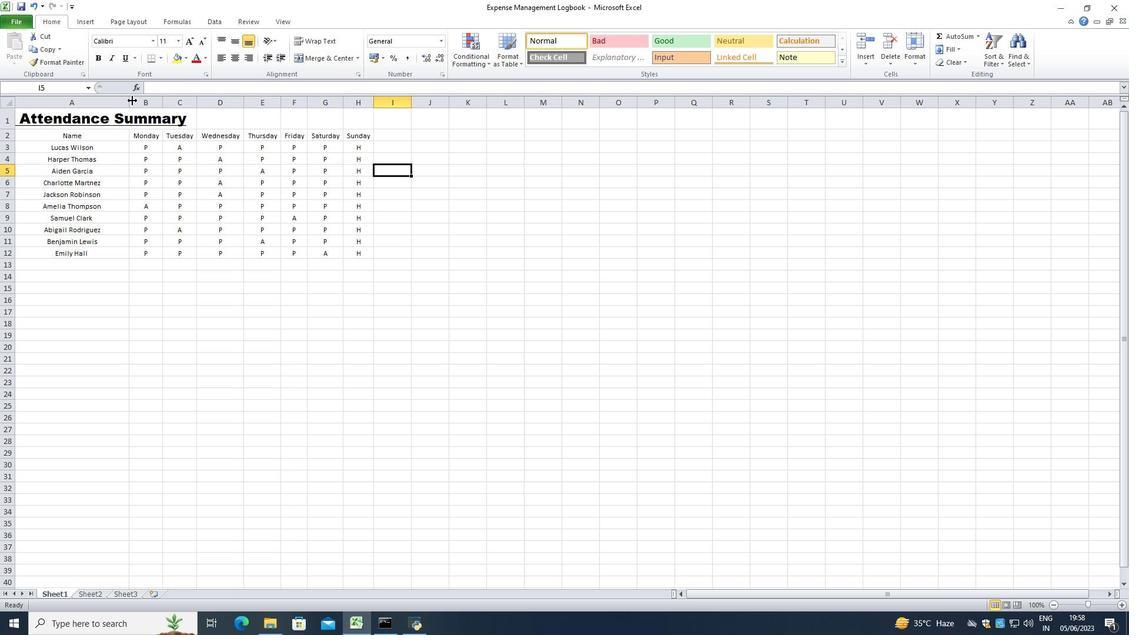 
Action: Mouse pressed left at (129, 100)
Screenshot: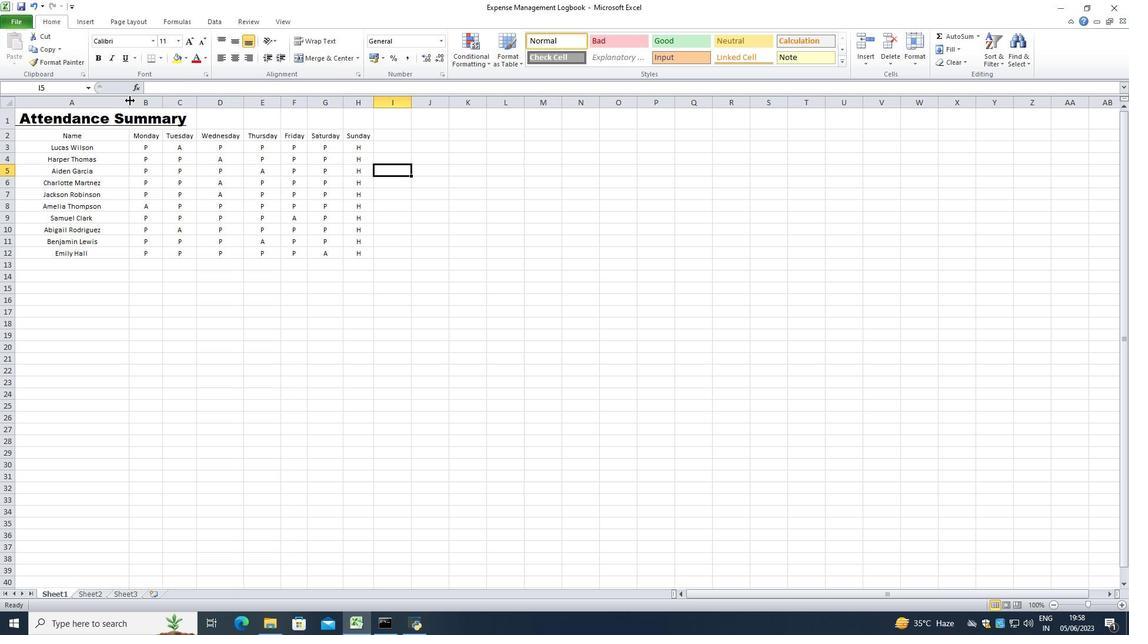 
Action: Mouse pressed left at (129, 100)
Screenshot: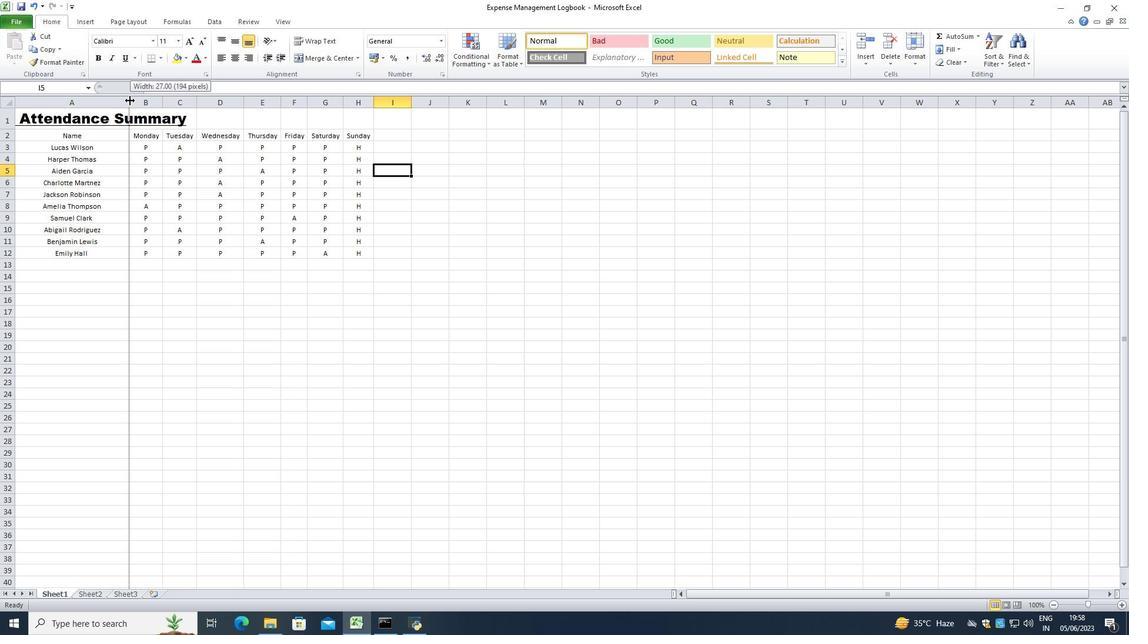 
Action: Mouse moved to (288, 105)
Screenshot: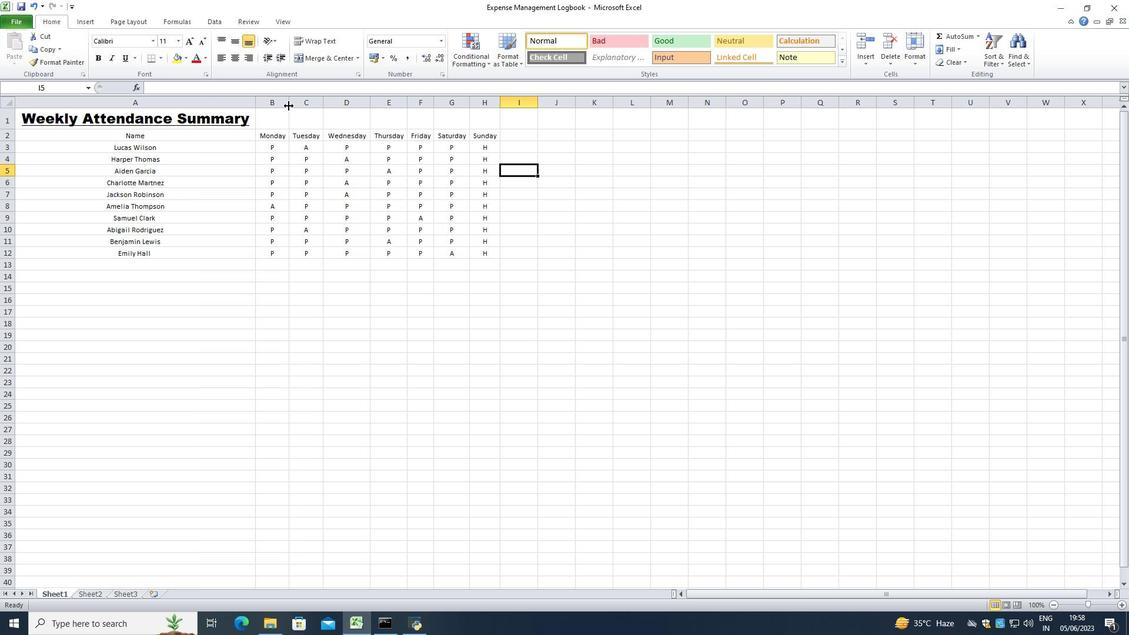 
Action: Mouse pressed left at (288, 105)
Screenshot: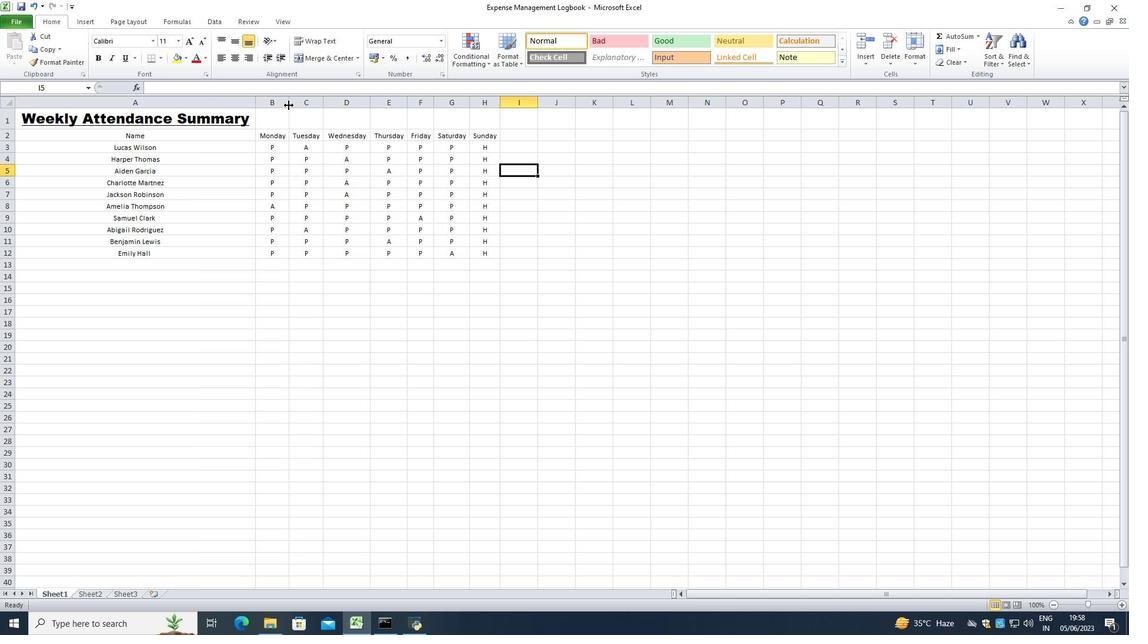 
Action: Mouse pressed left at (288, 105)
Screenshot: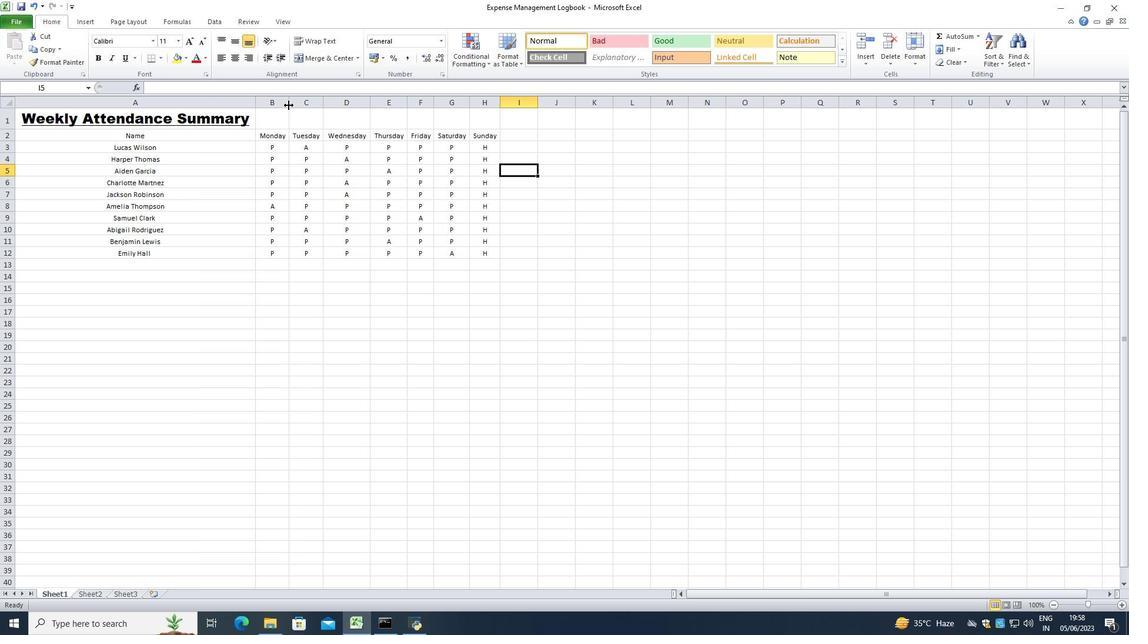 
Action: Mouse moved to (364, 103)
Screenshot: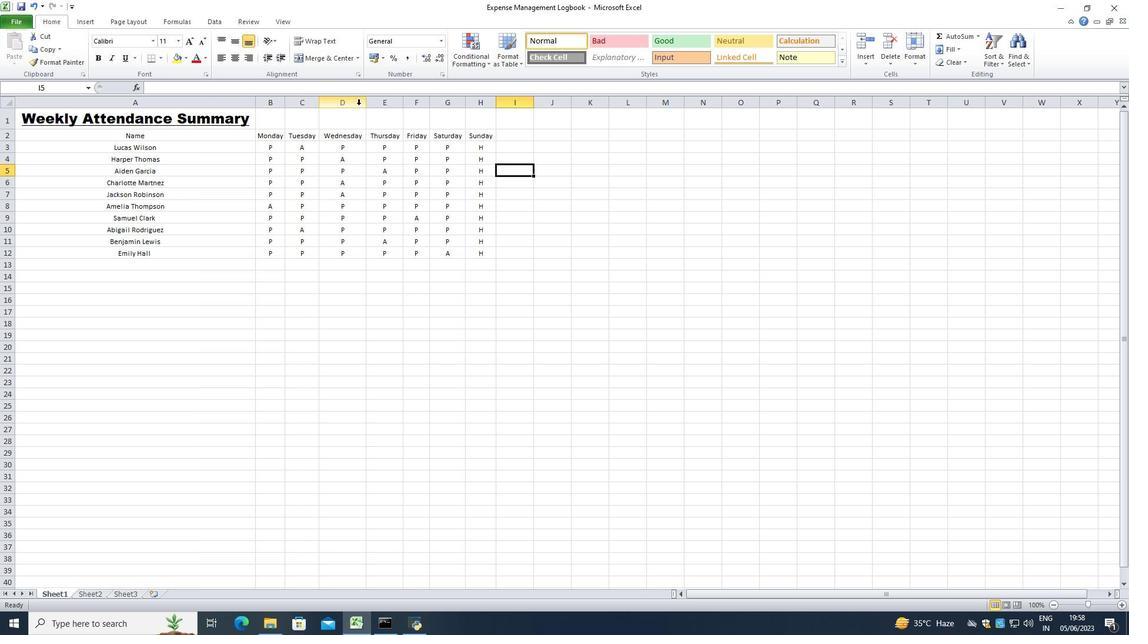 
Action: Mouse pressed left at (364, 103)
Screenshot: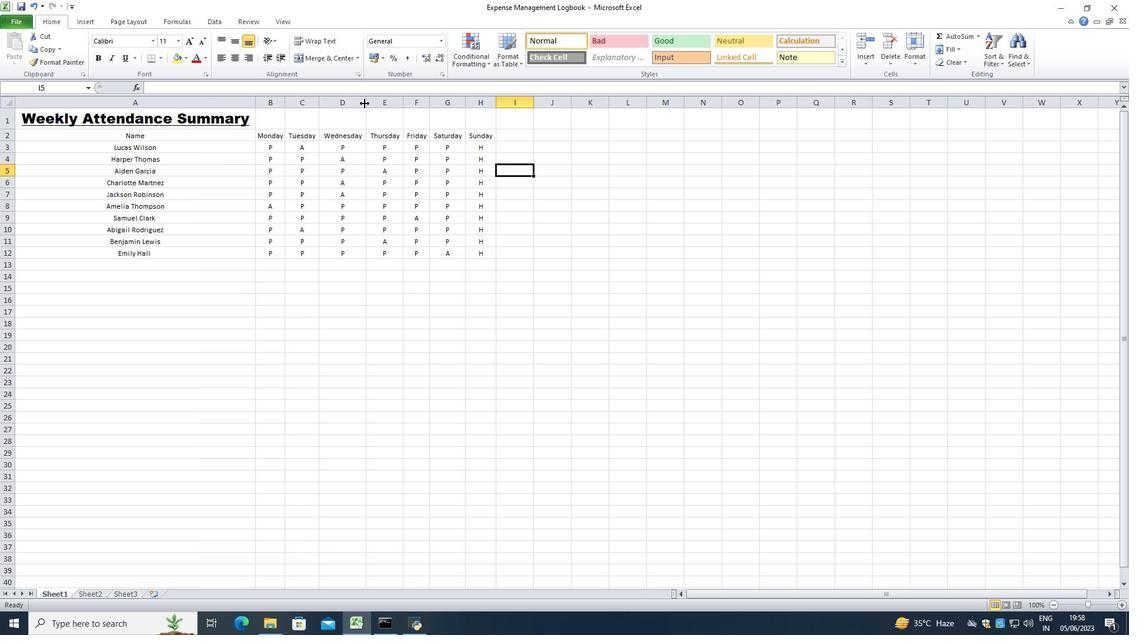 
Action: Mouse pressed left at (364, 103)
Screenshot: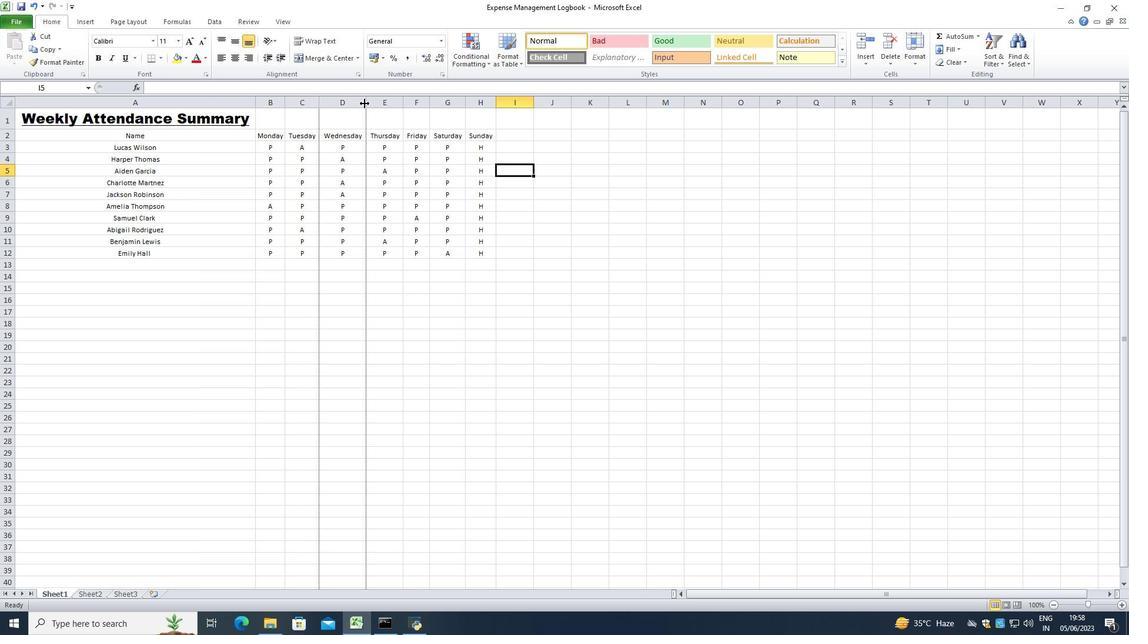 
Action: Mouse moved to (398, 105)
Screenshot: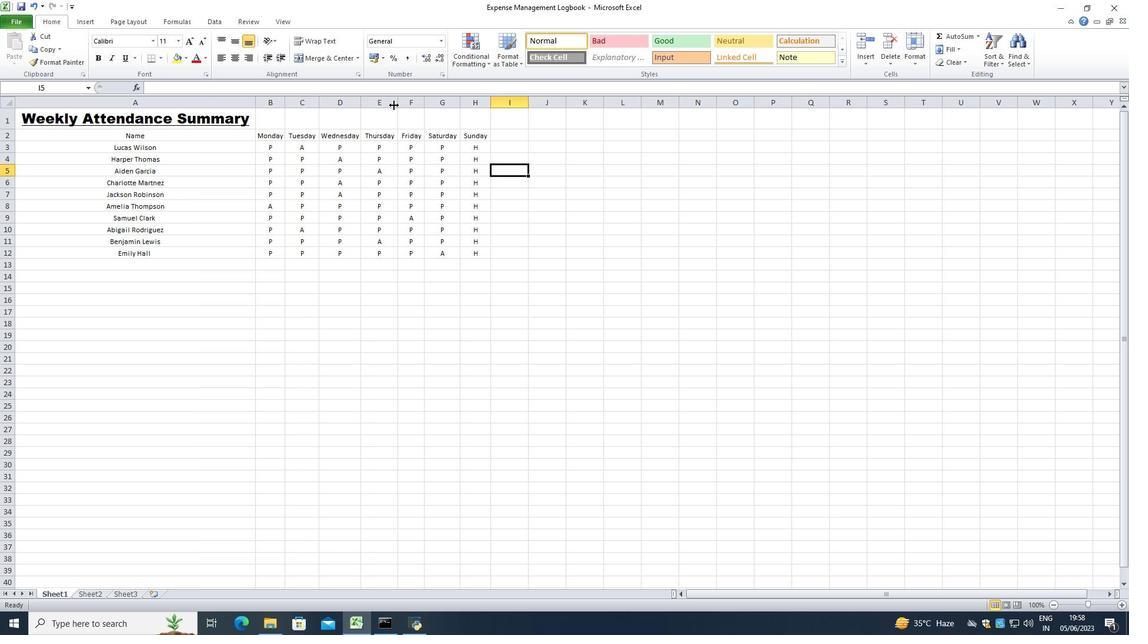 
Action: Mouse pressed left at (398, 105)
Screenshot: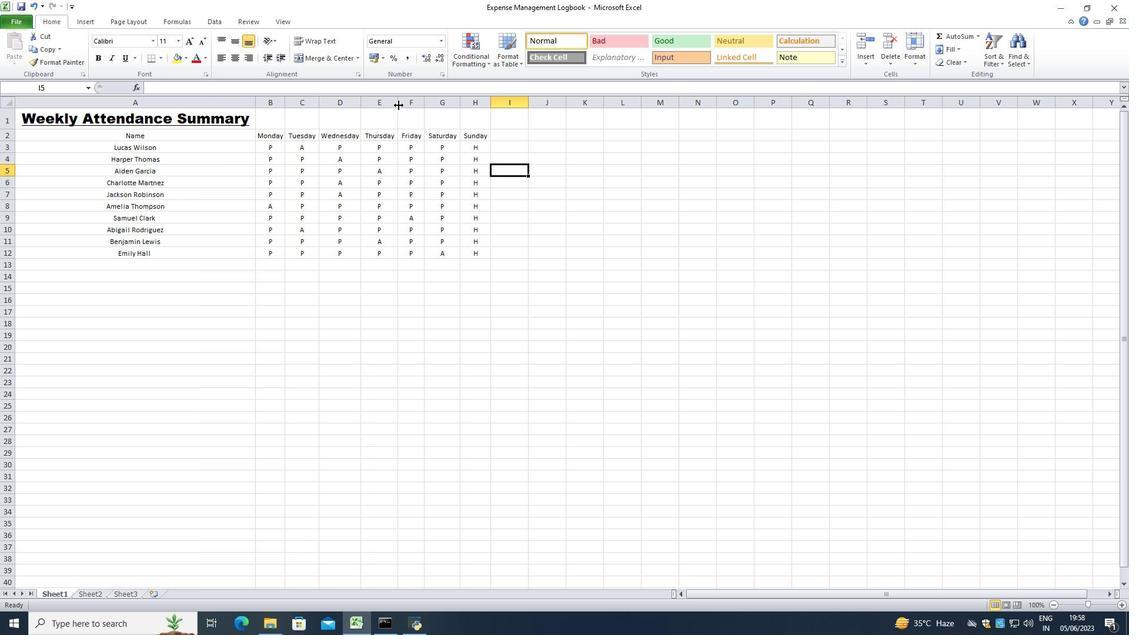 
Action: Mouse pressed left at (398, 105)
Screenshot: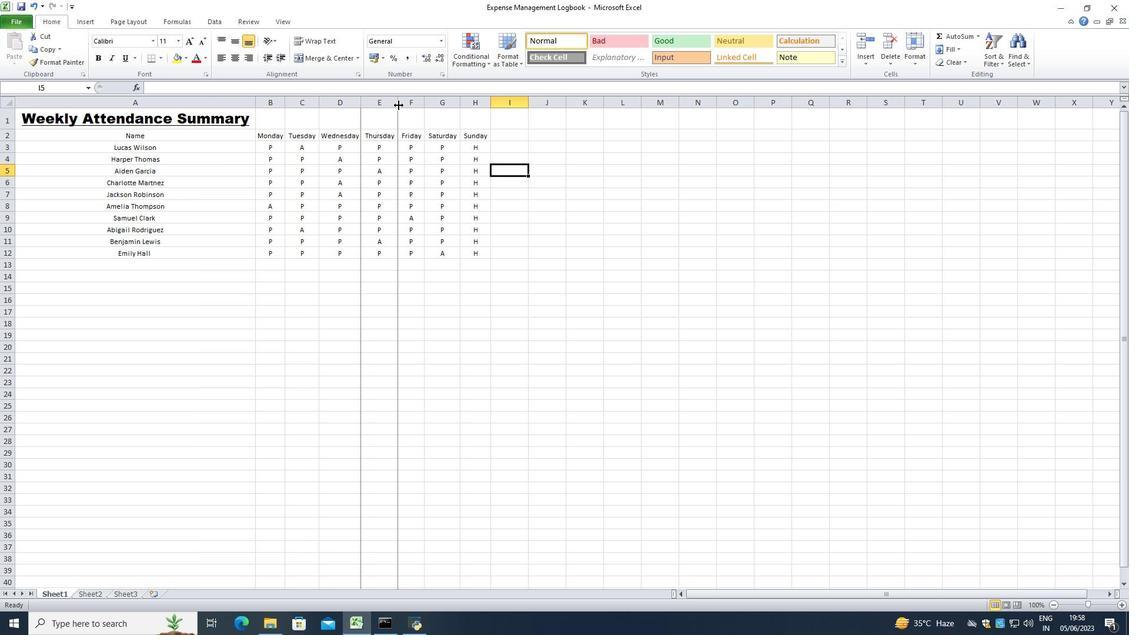 
Action: Mouse moved to (455, 104)
Screenshot: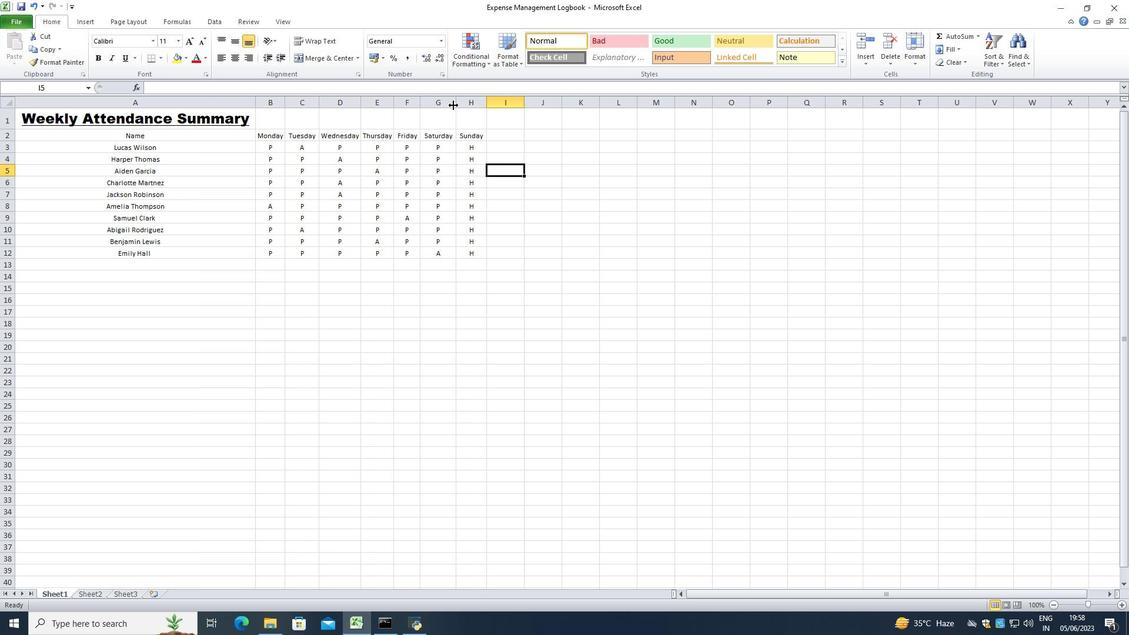 
Action: Mouse pressed left at (455, 104)
Screenshot: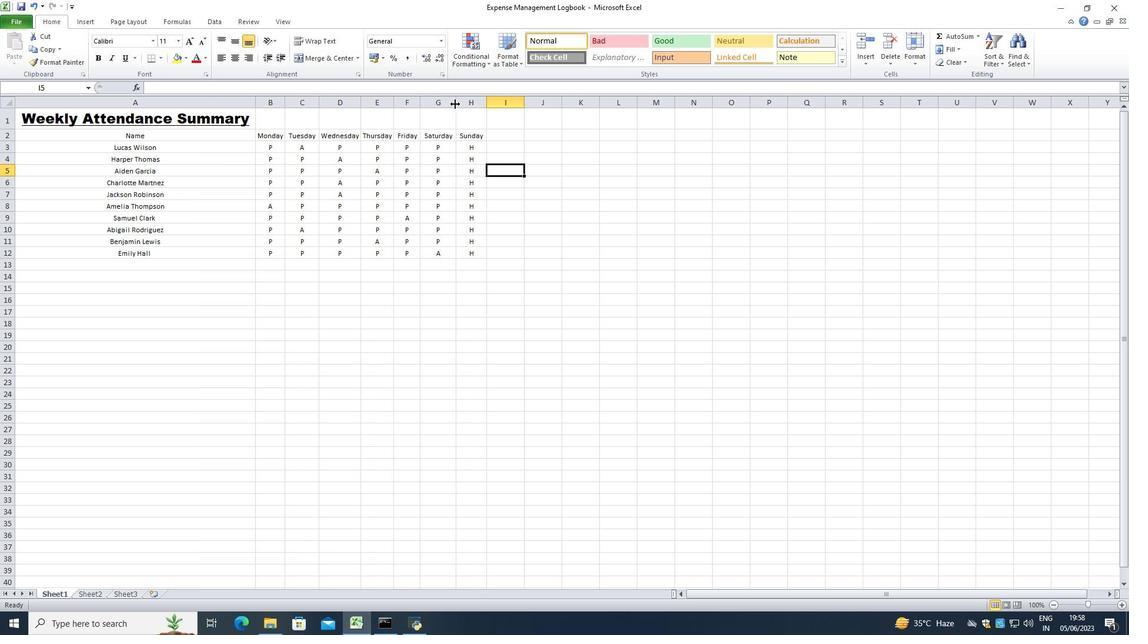 
Action: Mouse pressed left at (455, 104)
Screenshot: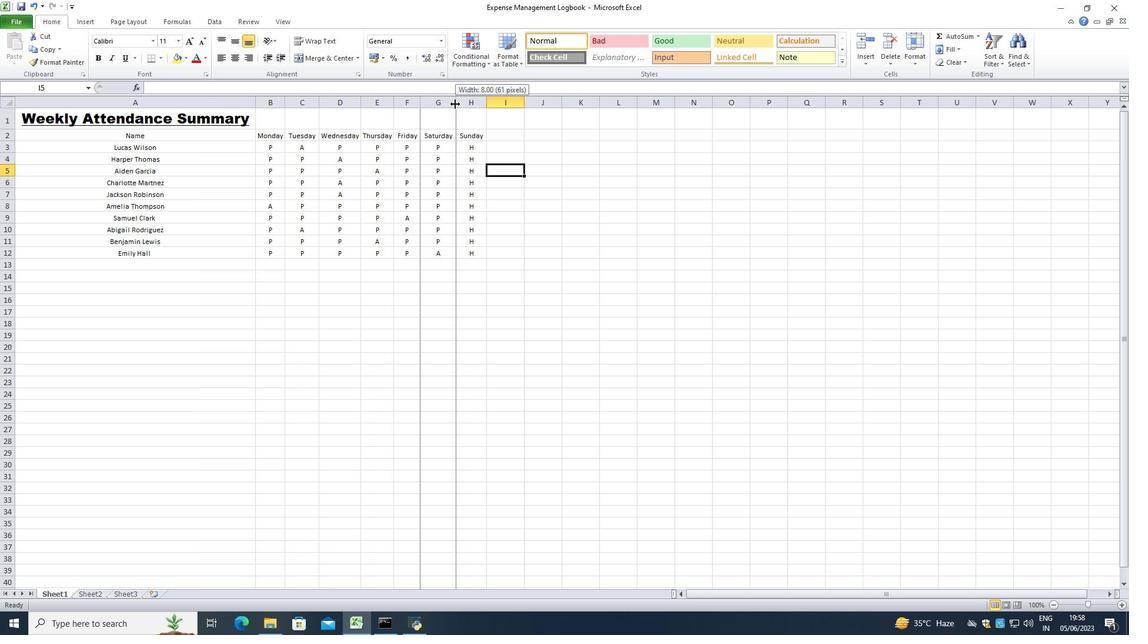 
Action: Mouse moved to (485, 102)
Screenshot: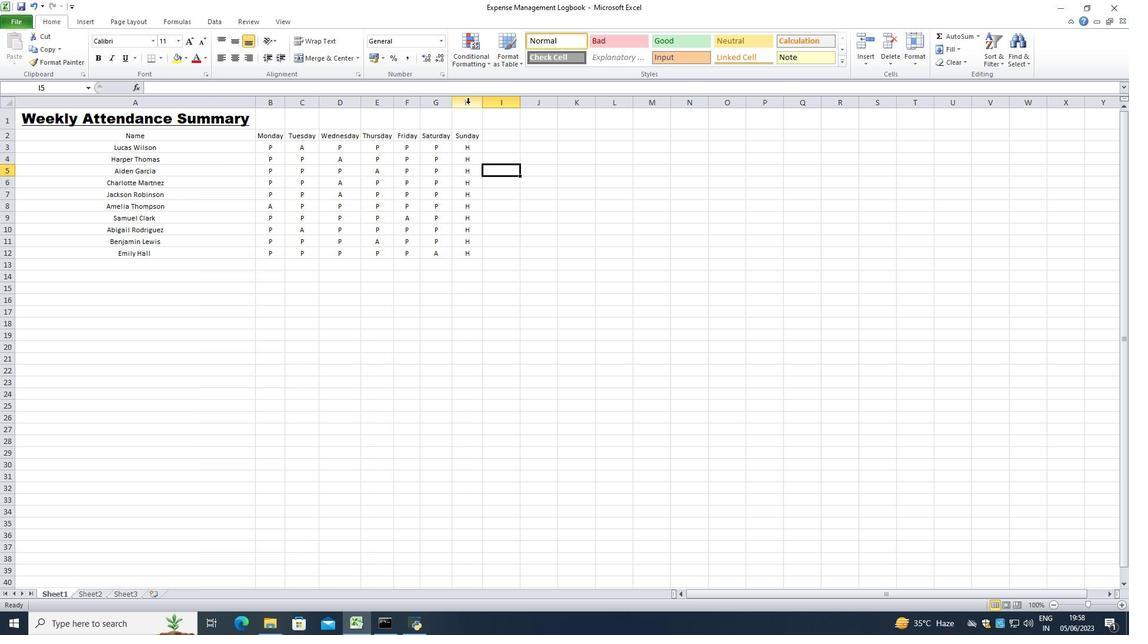 
Action: Mouse pressed left at (485, 102)
Screenshot: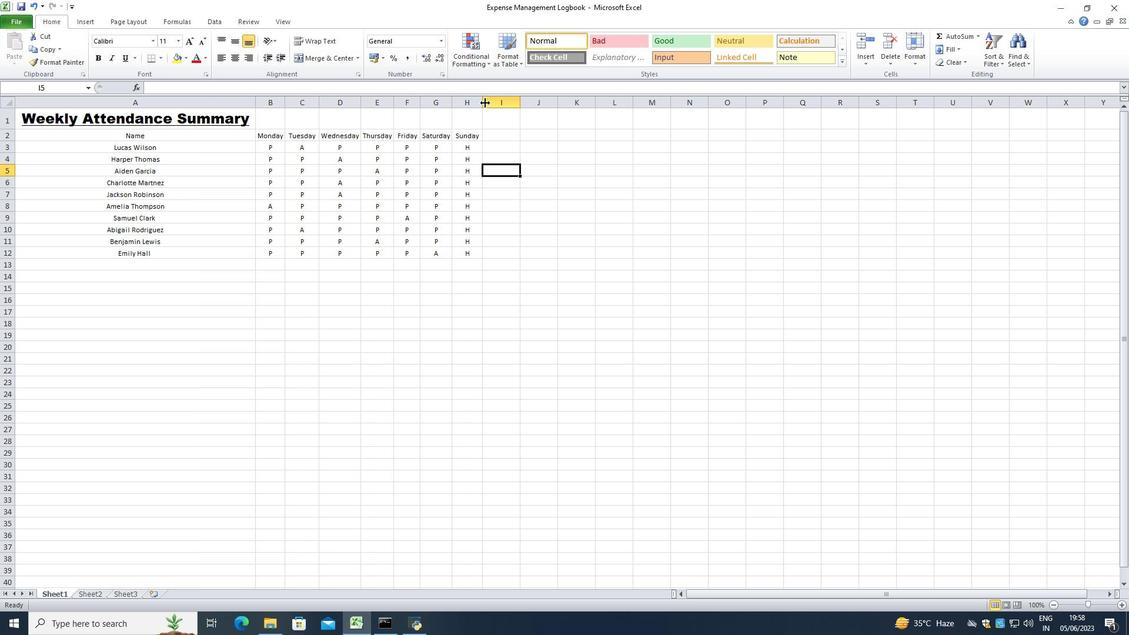 
Action: Mouse pressed left at (485, 102)
Screenshot: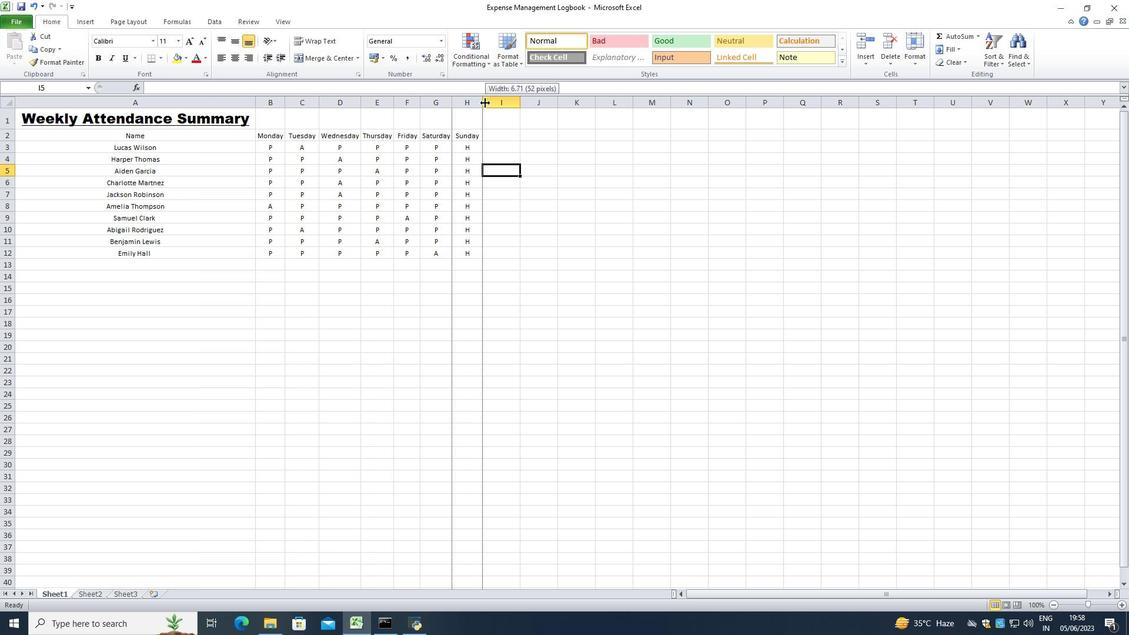 
Action: Mouse moved to (309, 175)
Screenshot: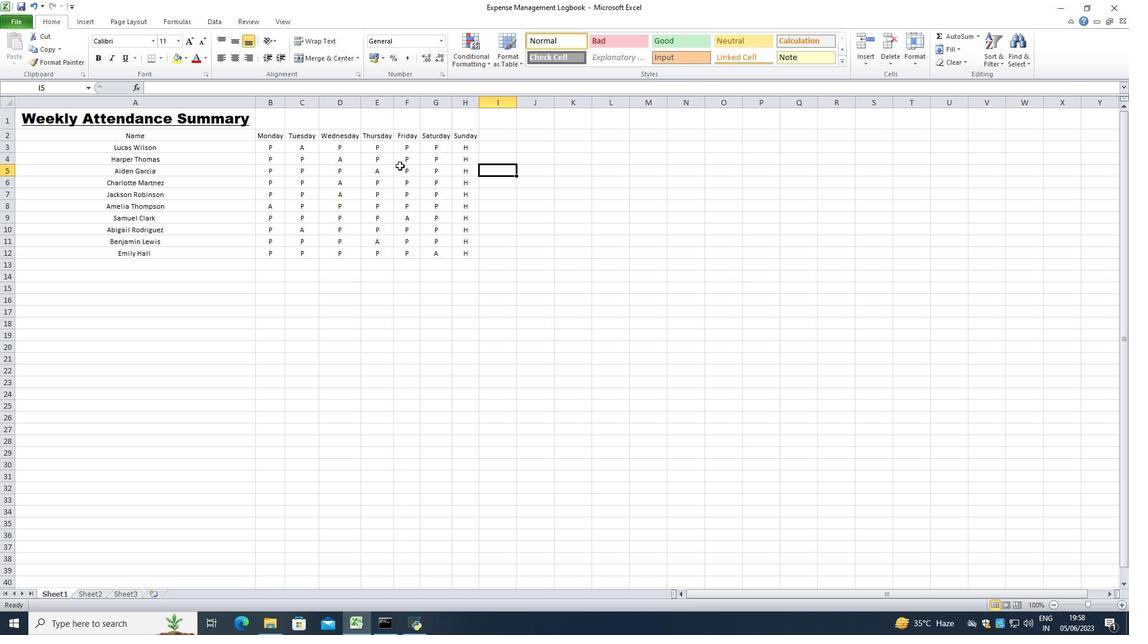 
Action: Mouse pressed left at (309, 175)
Screenshot: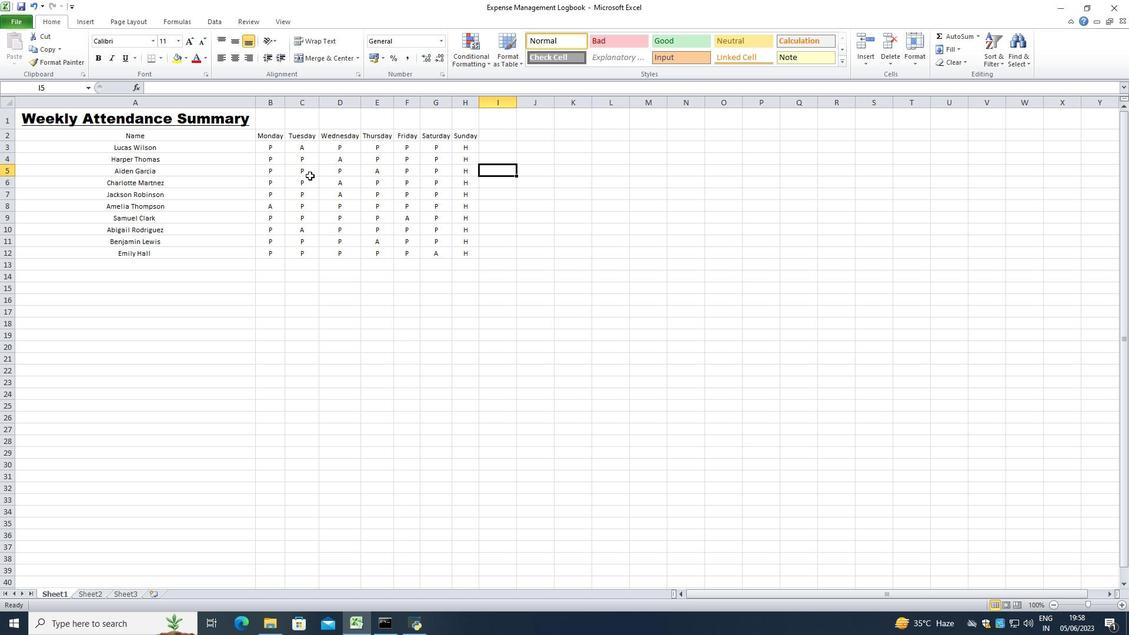 
Action: Mouse moved to (456, 256)
Screenshot: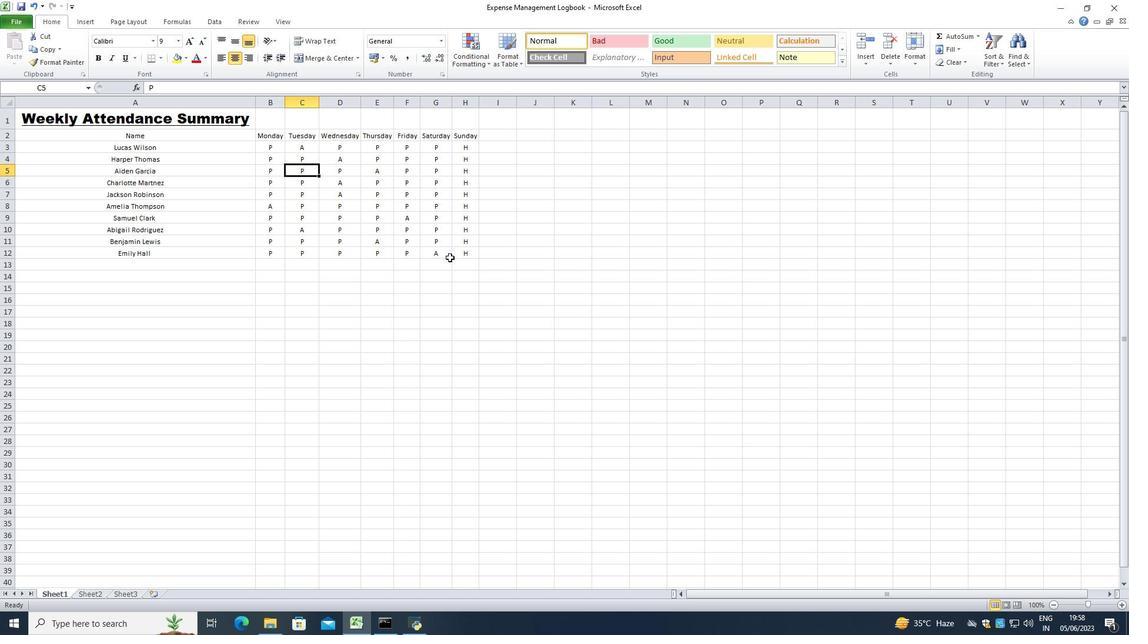 
Action: Mouse pressed left at (456, 256)
Screenshot: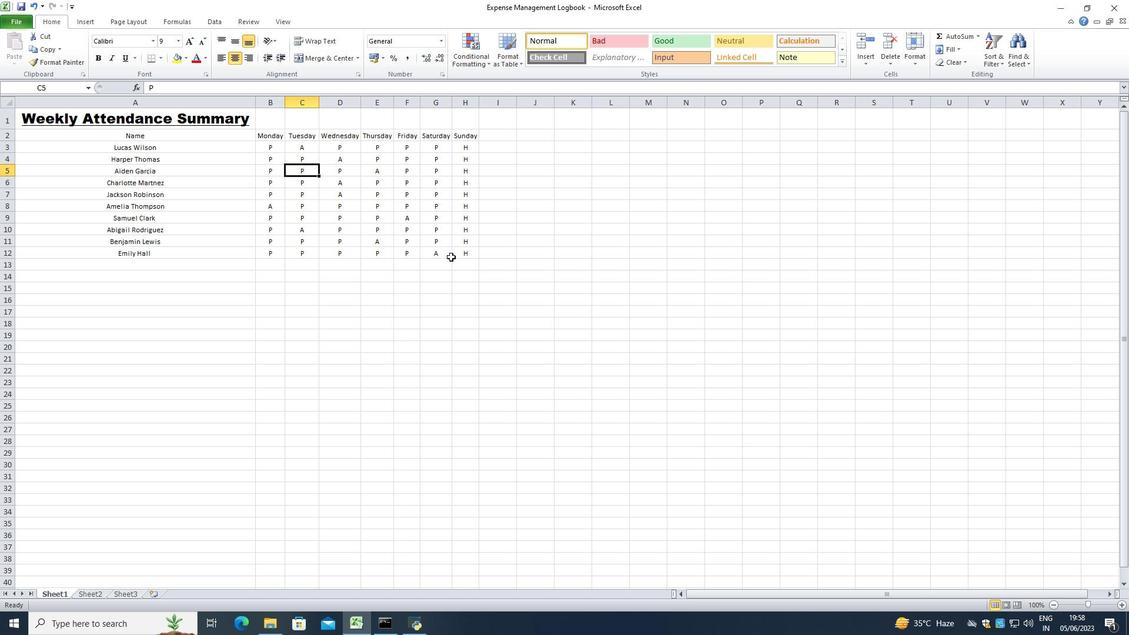 
Action: Mouse moved to (18, 24)
Screenshot: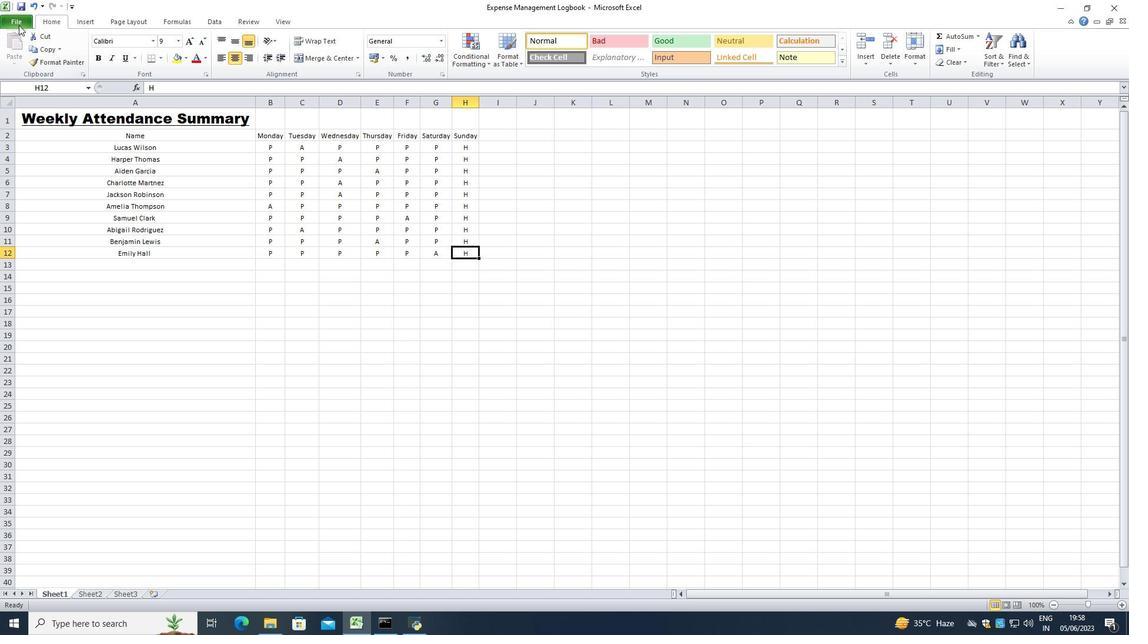 
Action: Mouse pressed left at (18, 24)
Screenshot: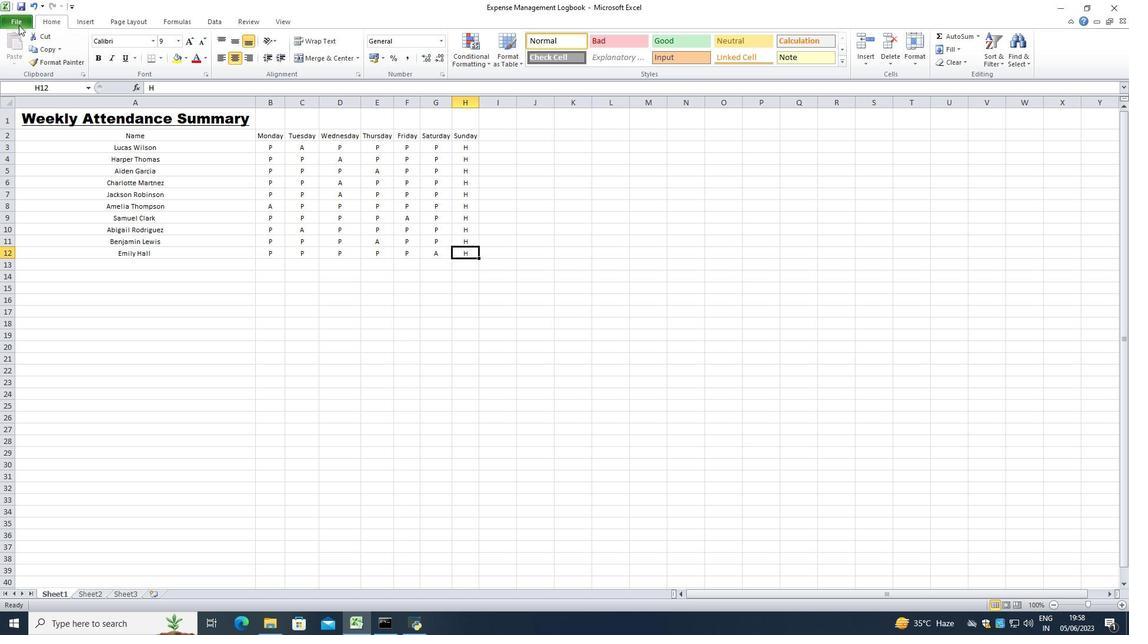
Action: Mouse moved to (29, 58)
Screenshot: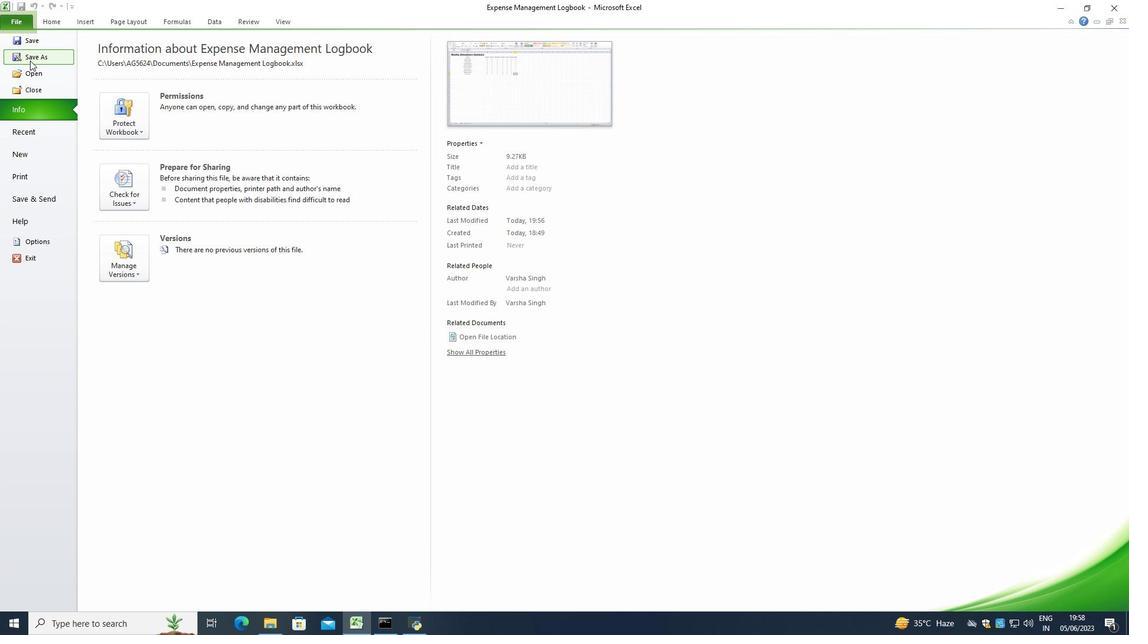 
Action: Mouse pressed left at (29, 58)
Screenshot: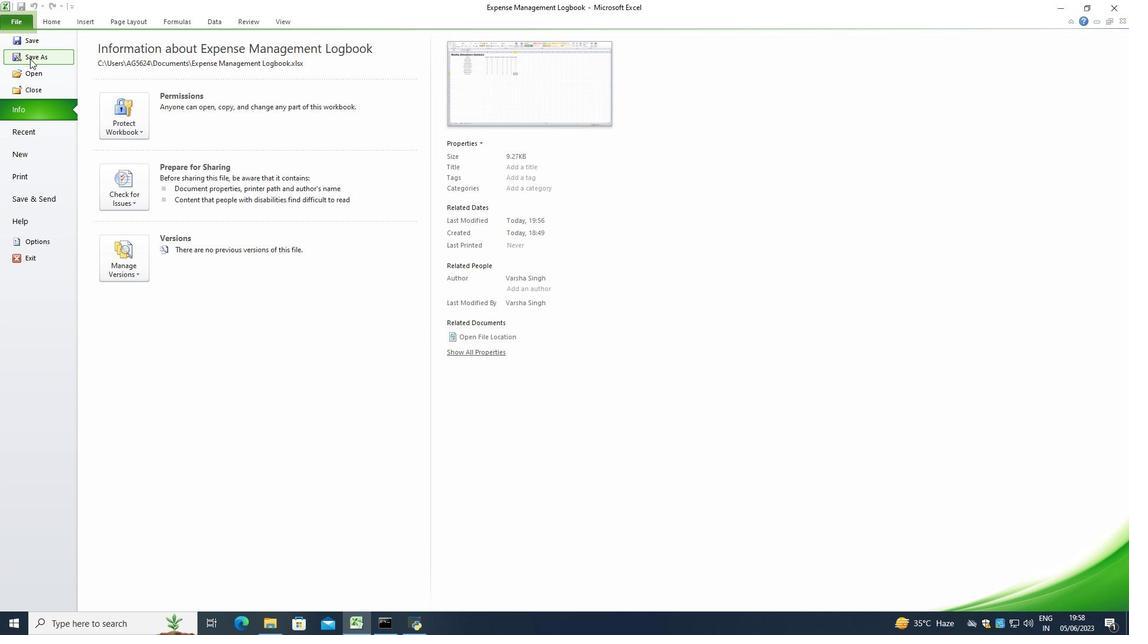 
Action: Mouse moved to (451, 315)
Screenshot: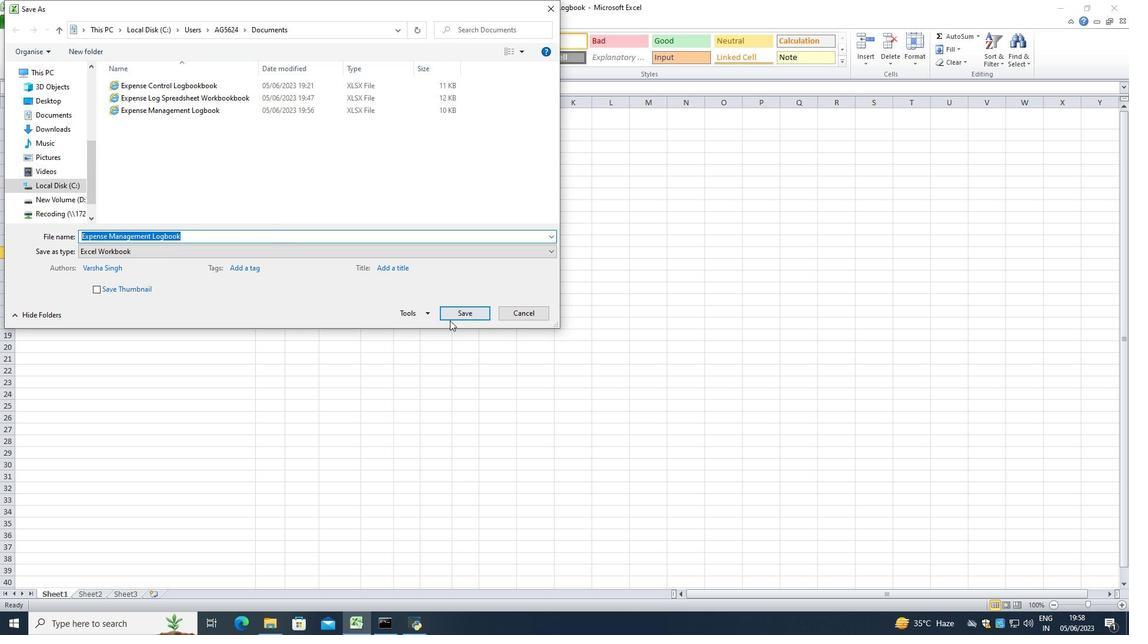 
Action: Mouse pressed left at (451, 315)
Screenshot: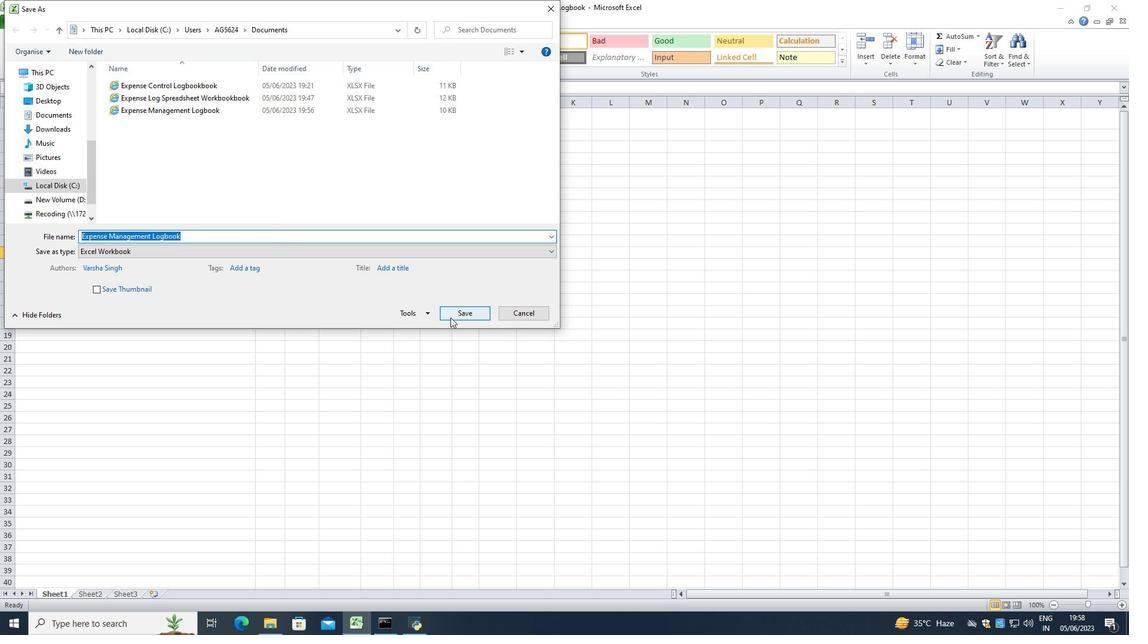 
Action: Mouse moved to (597, 315)
Screenshot: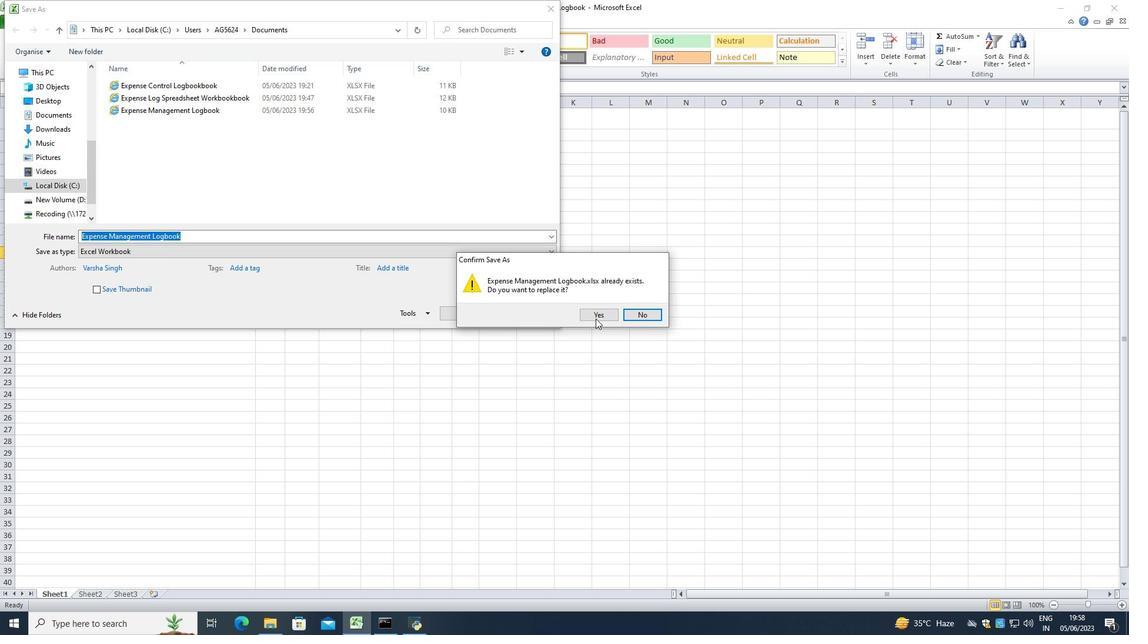 
Action: Mouse pressed left at (597, 315)
Screenshot: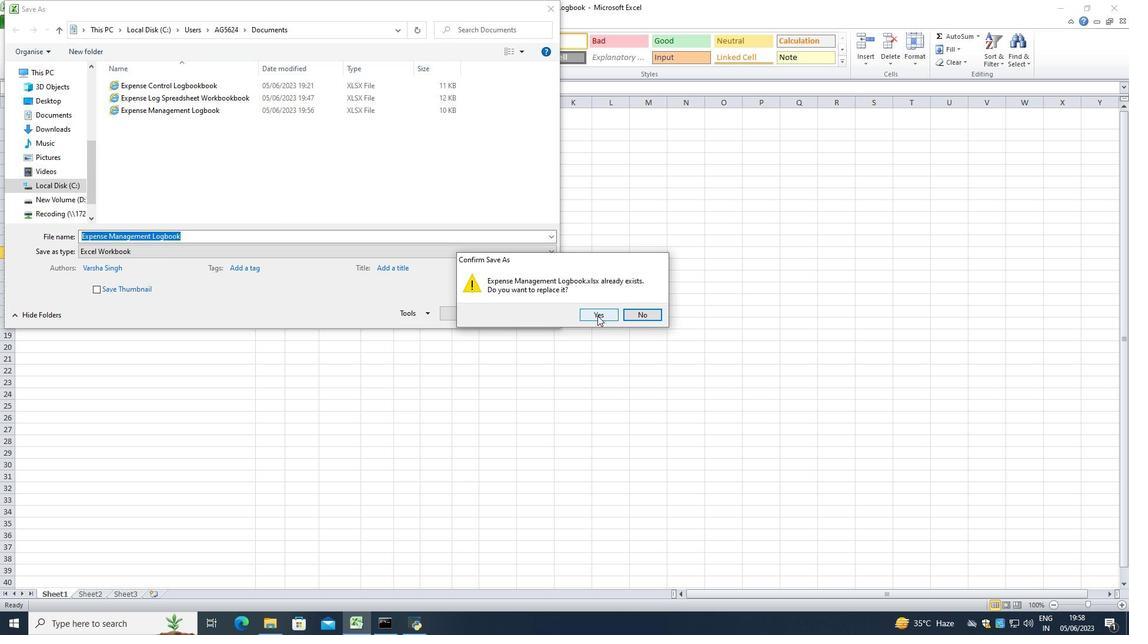 
Action: Mouse moved to (38, 302)
Screenshot: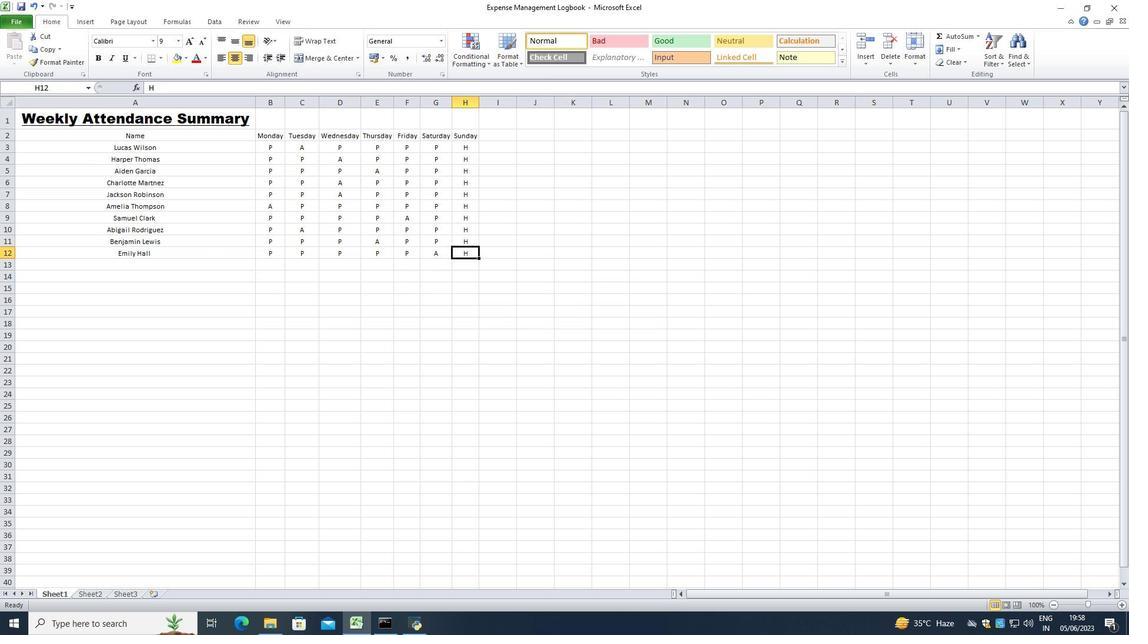 
